 Task: Open Card User Persona Creation in Board Idea Generation to Workspace Content Creation and add a team member Softage.3@softage.net, a label Purple, a checklist Customer Feedback, an attachment from your google drive, a color Purple and finally, add a card description 'Plan and execute company team-building retreat with a focus on work-life integration' and a comment 'This item presents an opportunity to showcase our skills and expertise, so let us make the most of it.'. Add a start date 'Jan 13, 1900' with a due date 'Jan 20, 1900'
Action: Mouse moved to (76, 315)
Screenshot: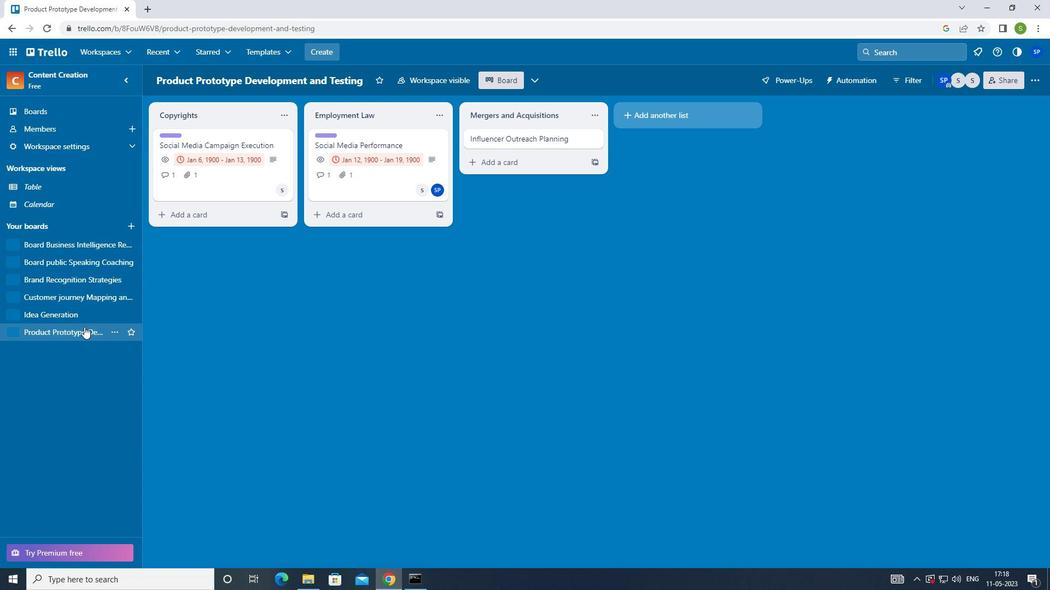 
Action: Mouse pressed left at (76, 315)
Screenshot: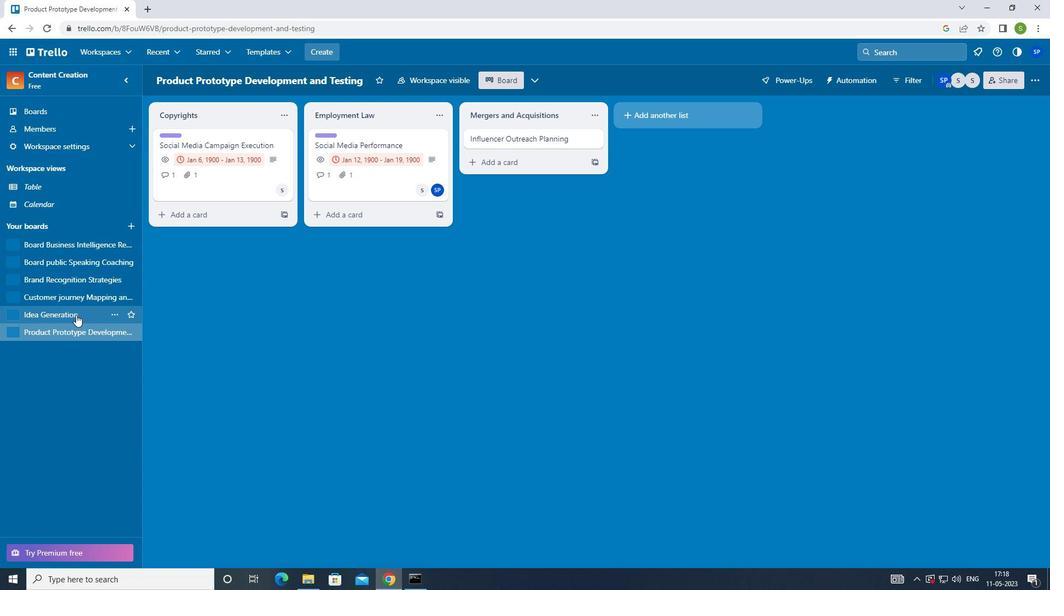 
Action: Mouse moved to (491, 140)
Screenshot: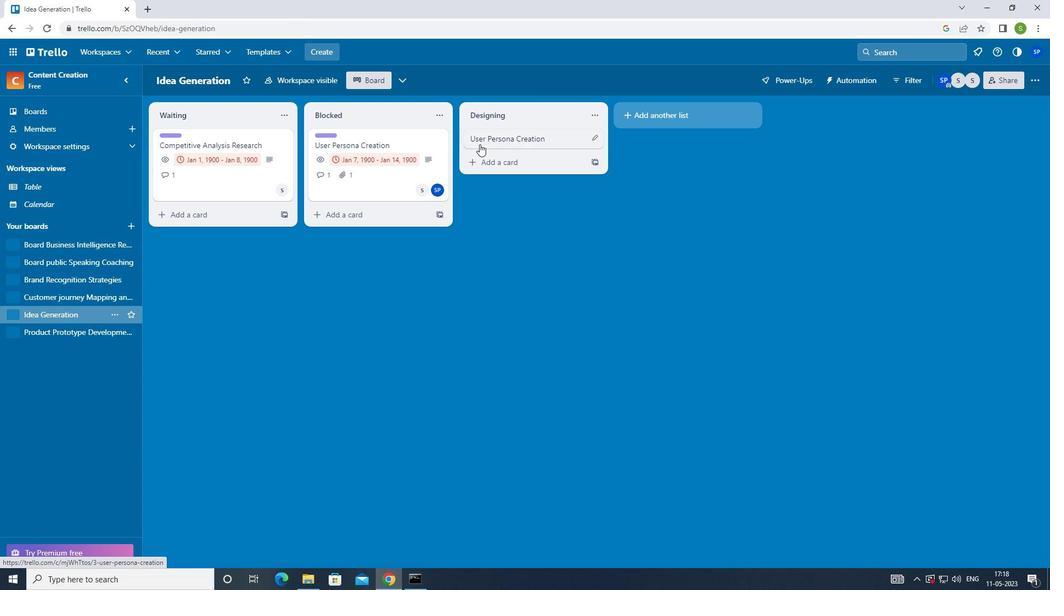 
Action: Mouse pressed left at (491, 140)
Screenshot: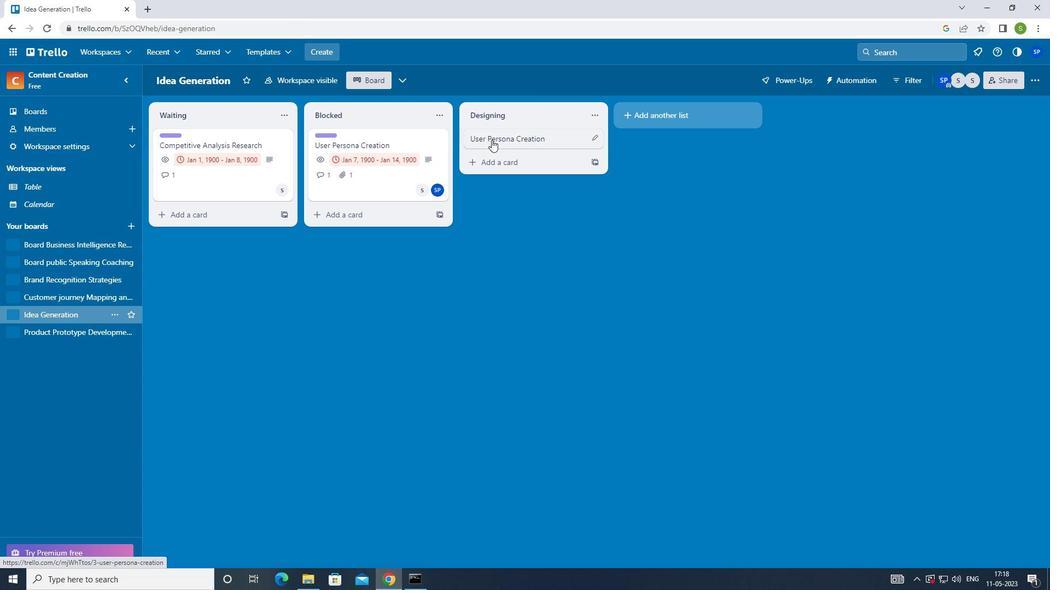 
Action: Mouse moved to (661, 133)
Screenshot: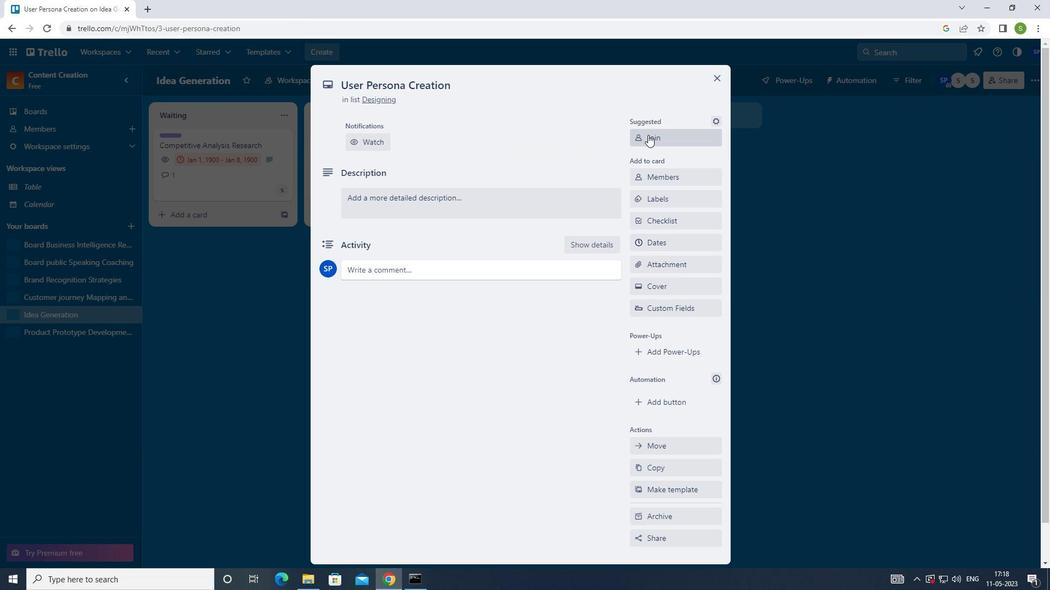 
Action: Mouse pressed left at (661, 133)
Screenshot: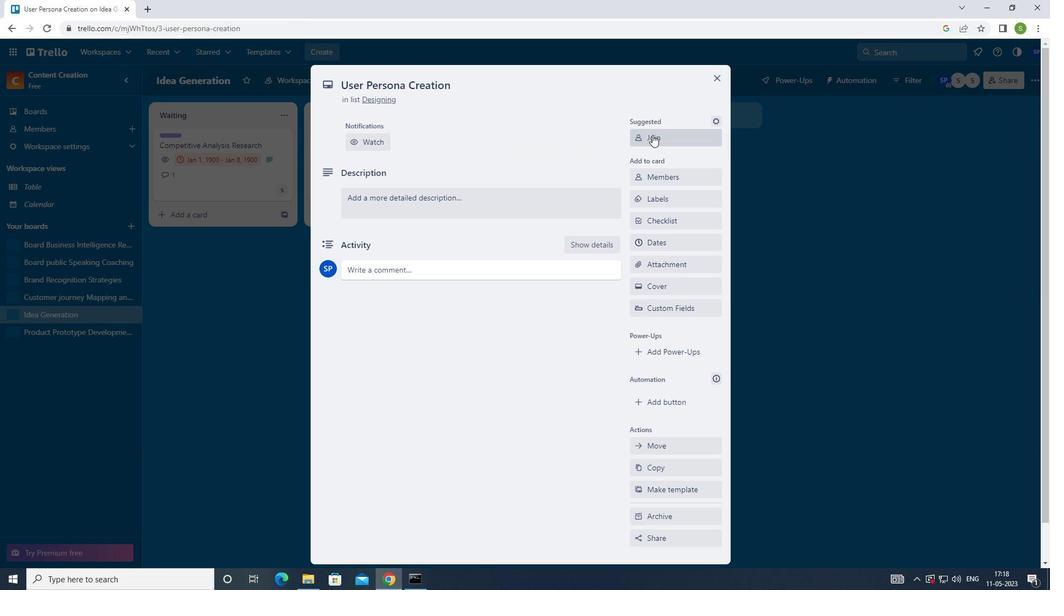 
Action: Mouse moved to (672, 139)
Screenshot: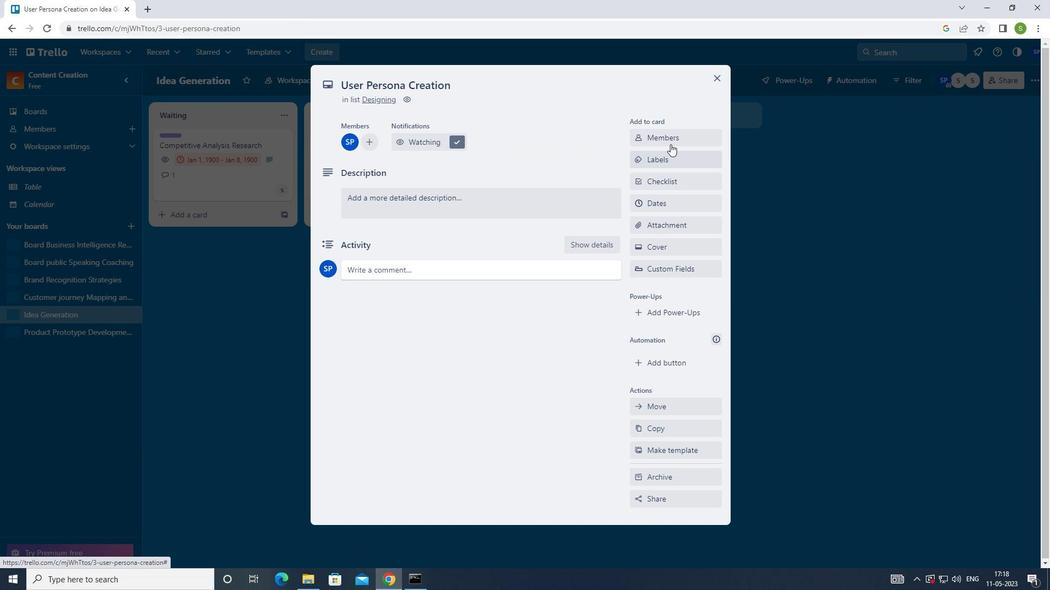 
Action: Mouse pressed left at (672, 139)
Screenshot: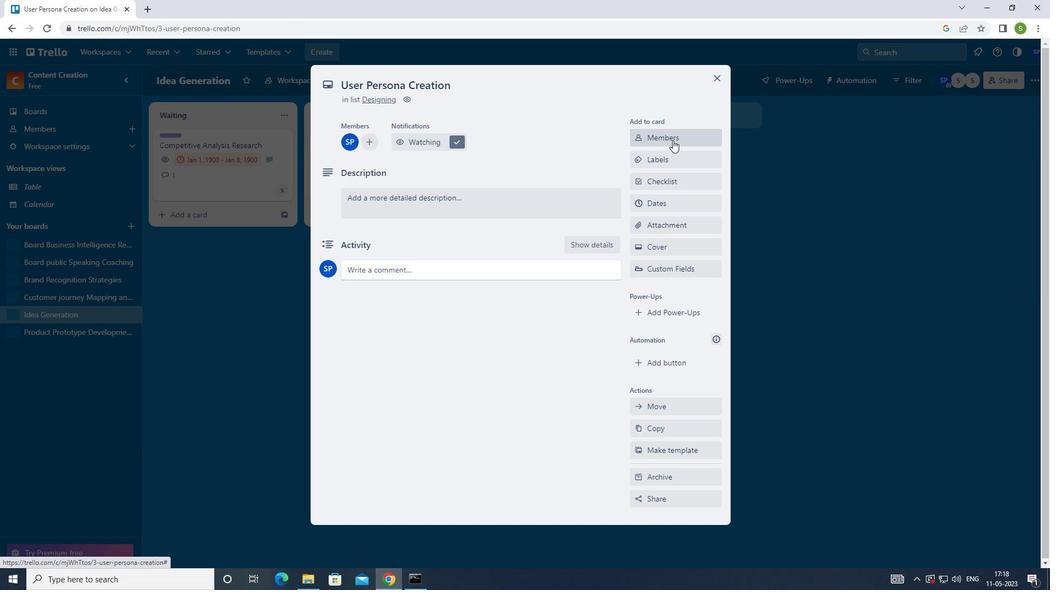 
Action: Mouse moved to (675, 201)
Screenshot: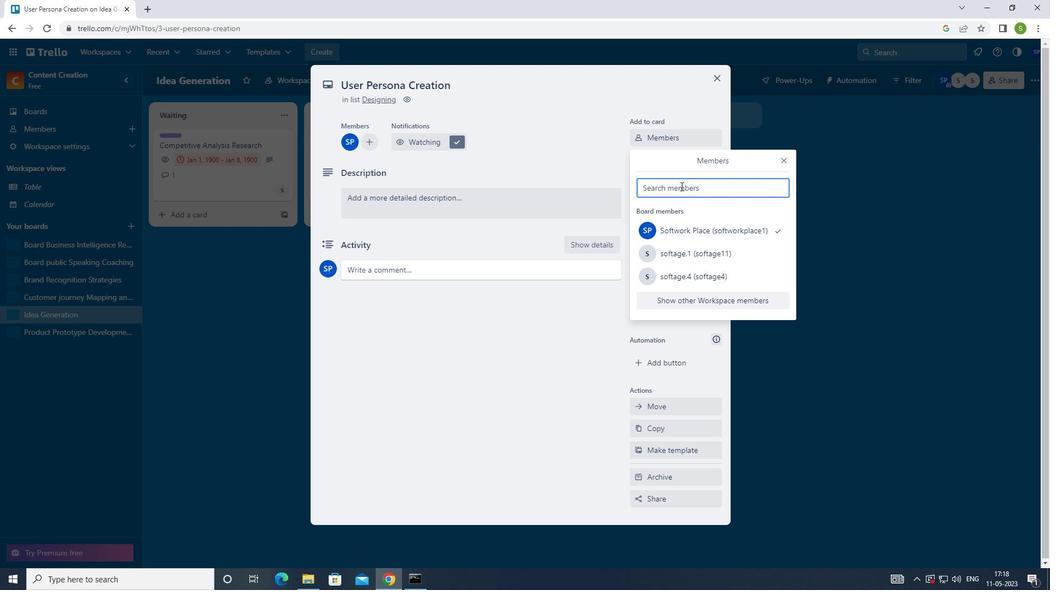 
Action: Key pressed <Key.shift>SOFTAGE.3<Key.shift>@SOFTAGE.NET
Screenshot: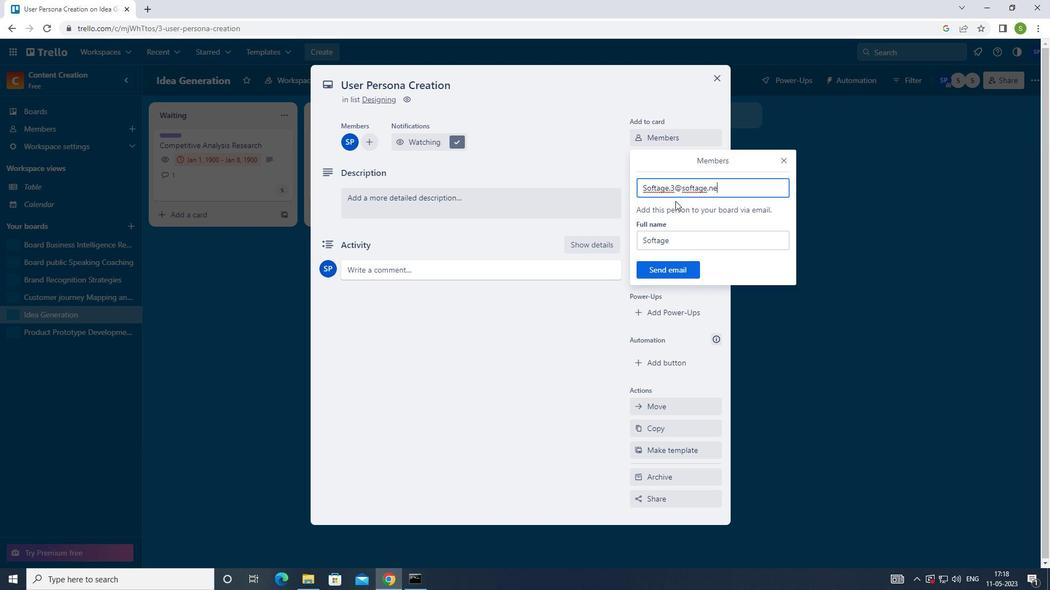 
Action: Mouse moved to (669, 266)
Screenshot: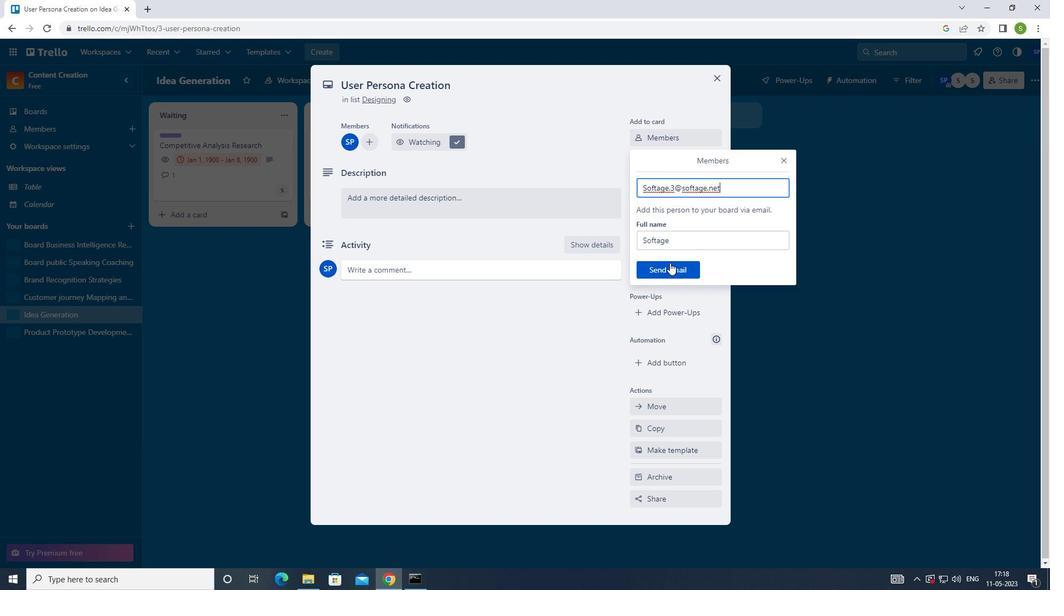 
Action: Mouse pressed left at (669, 266)
Screenshot: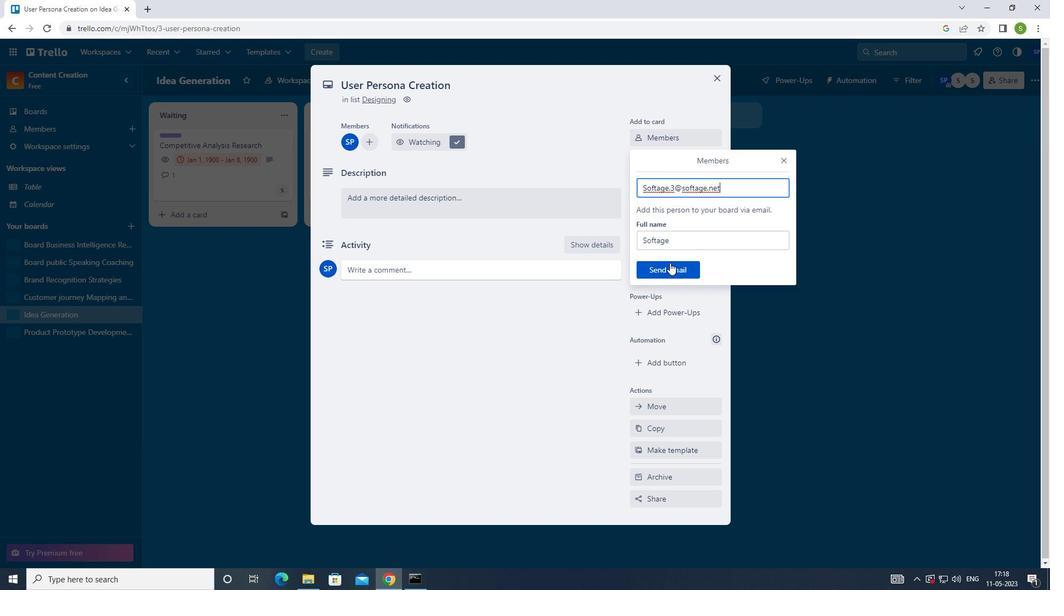 
Action: Mouse moved to (674, 163)
Screenshot: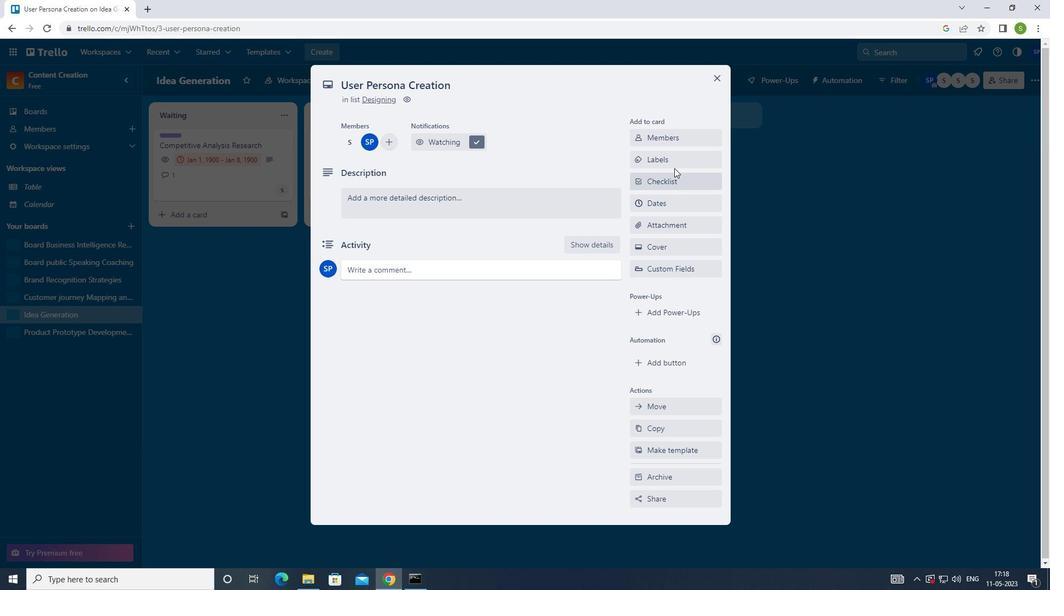 
Action: Mouse pressed left at (674, 163)
Screenshot: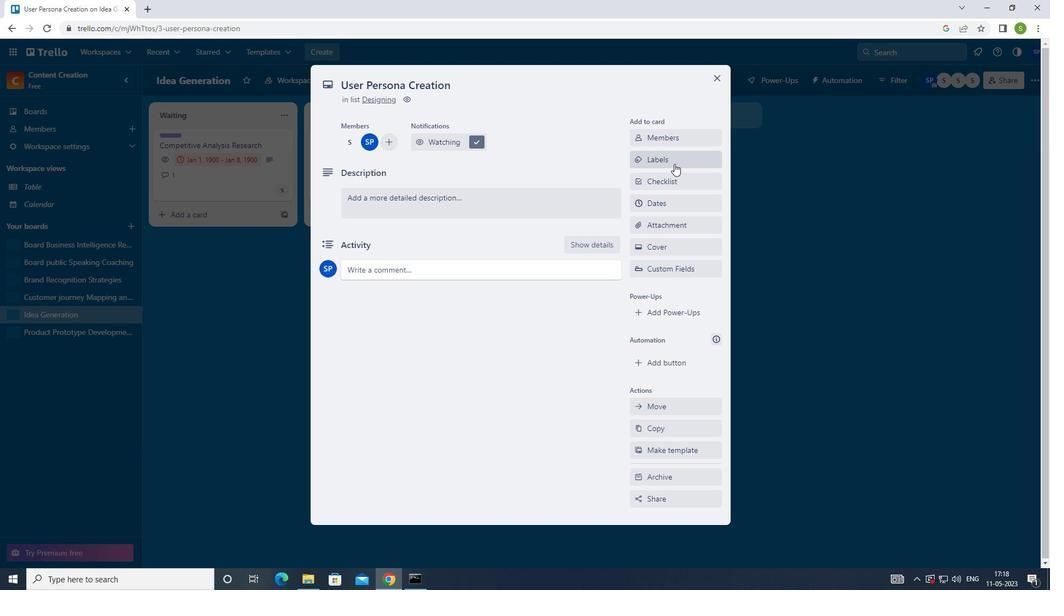 
Action: Mouse moved to (715, 393)
Screenshot: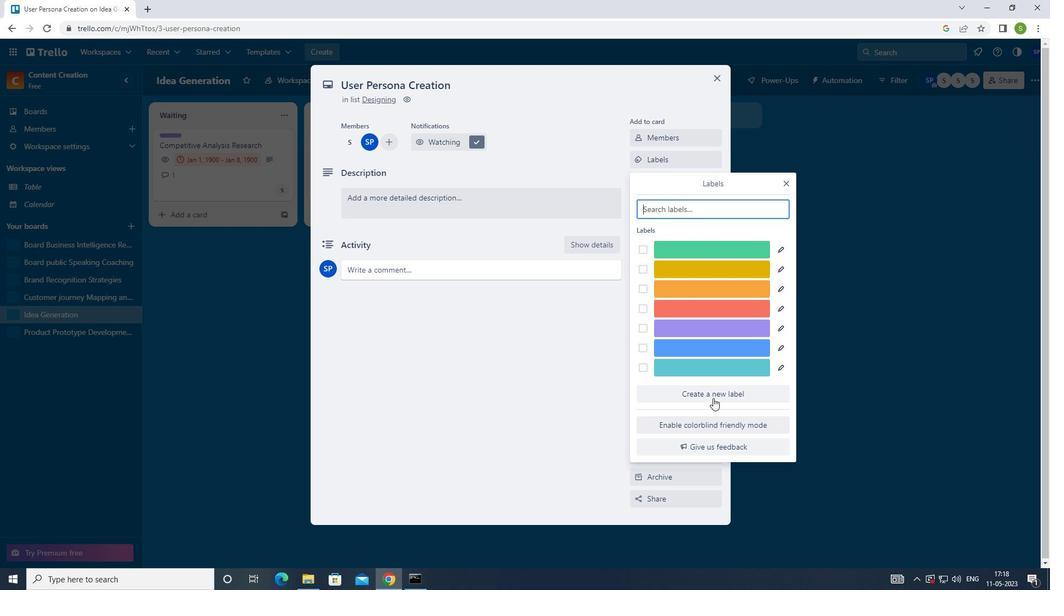 
Action: Mouse pressed left at (715, 393)
Screenshot: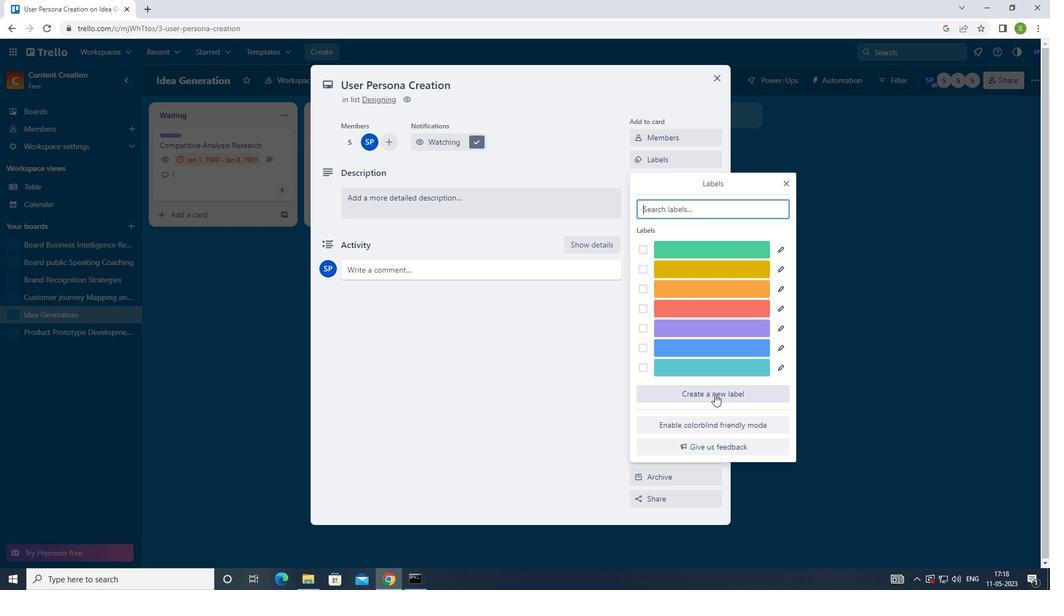 
Action: Mouse moved to (775, 340)
Screenshot: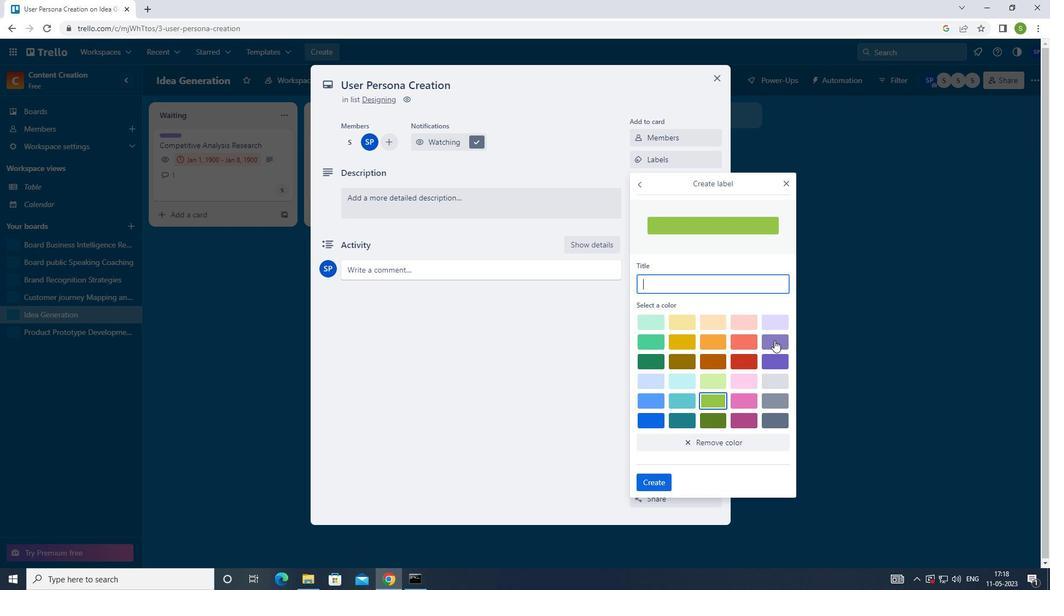 
Action: Mouse pressed left at (775, 340)
Screenshot: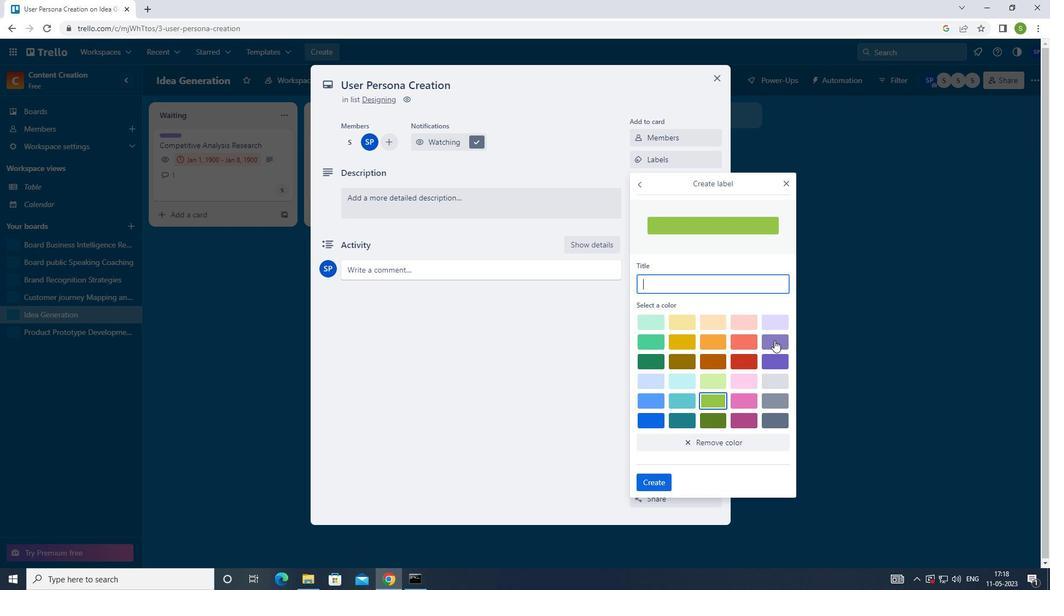 
Action: Mouse moved to (660, 484)
Screenshot: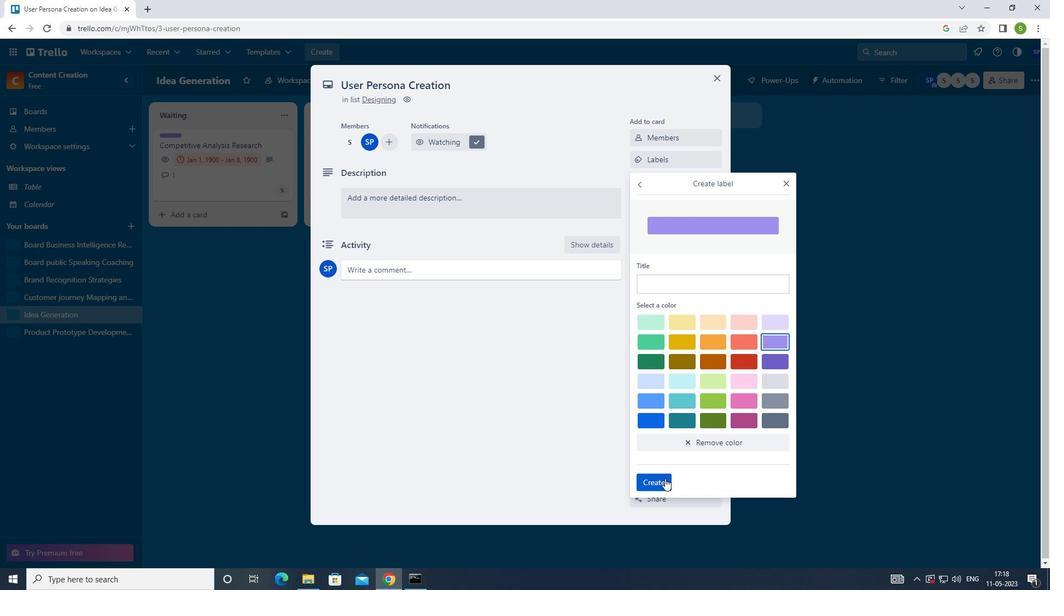 
Action: Mouse pressed left at (660, 484)
Screenshot: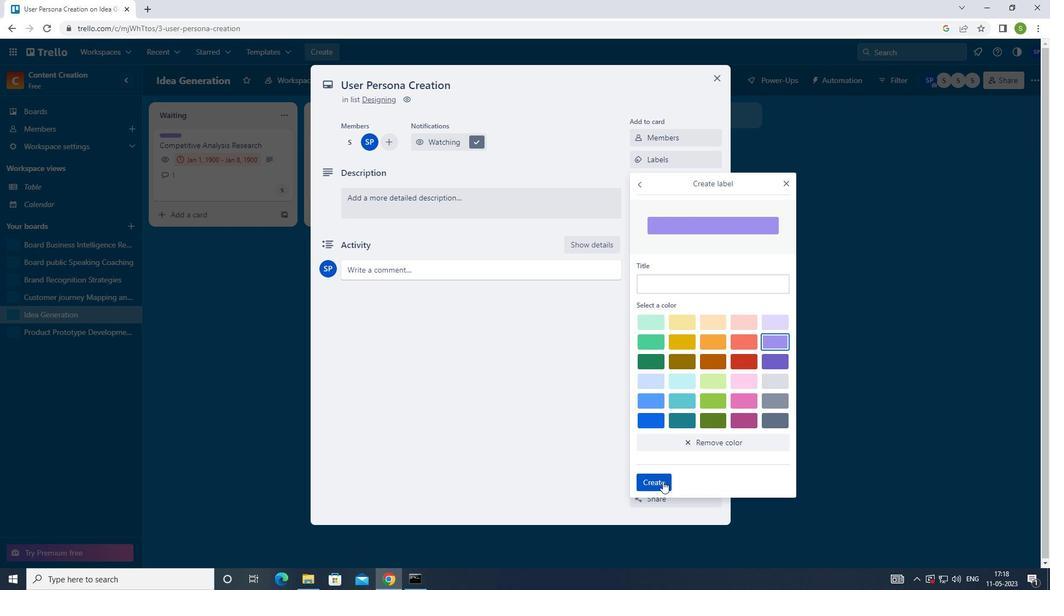 
Action: Mouse moved to (790, 182)
Screenshot: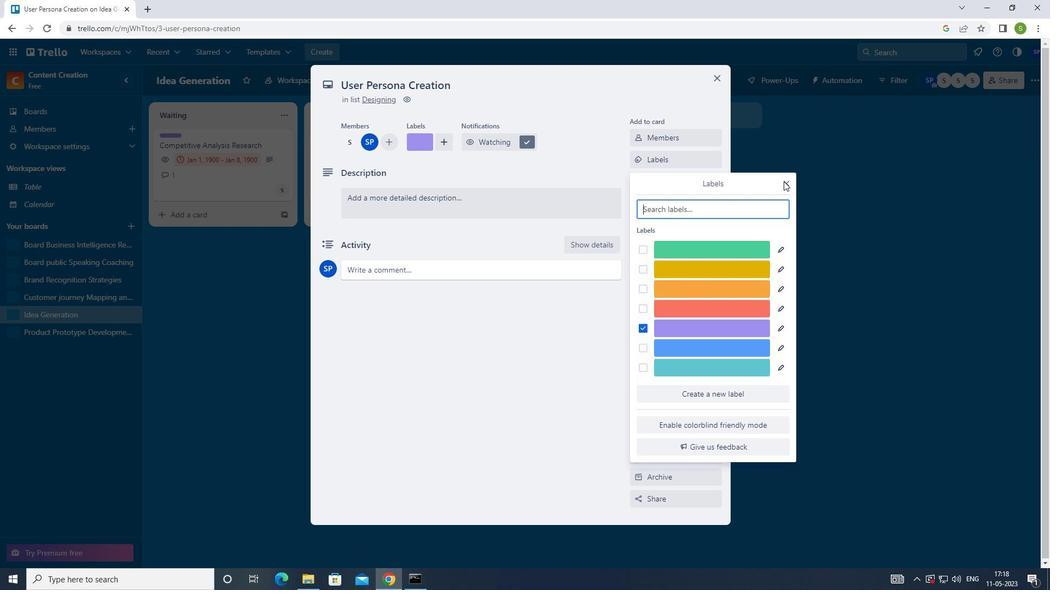 
Action: Mouse pressed left at (790, 182)
Screenshot: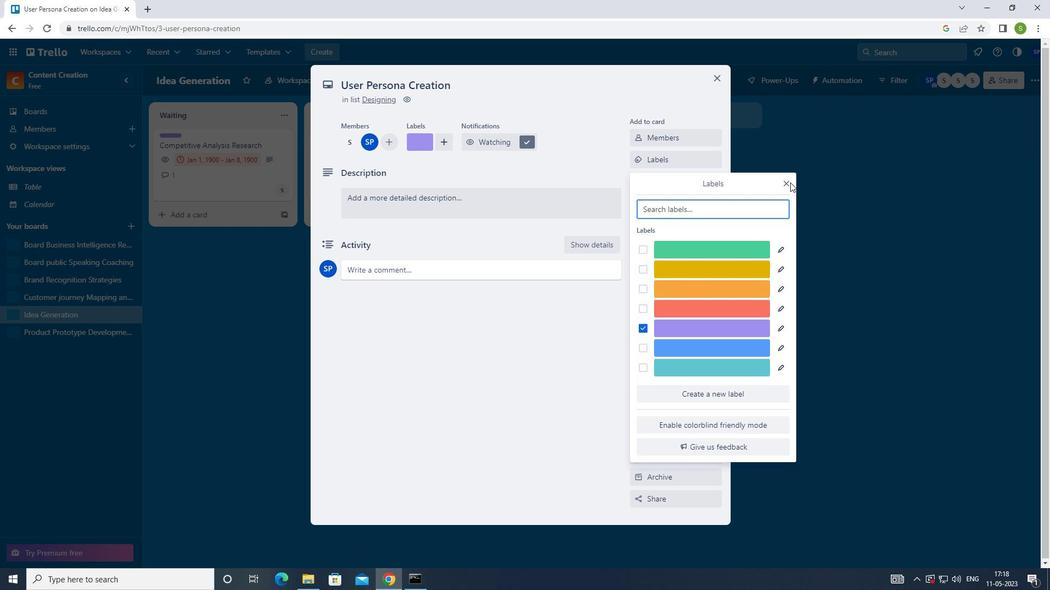
Action: Mouse moved to (789, 184)
Screenshot: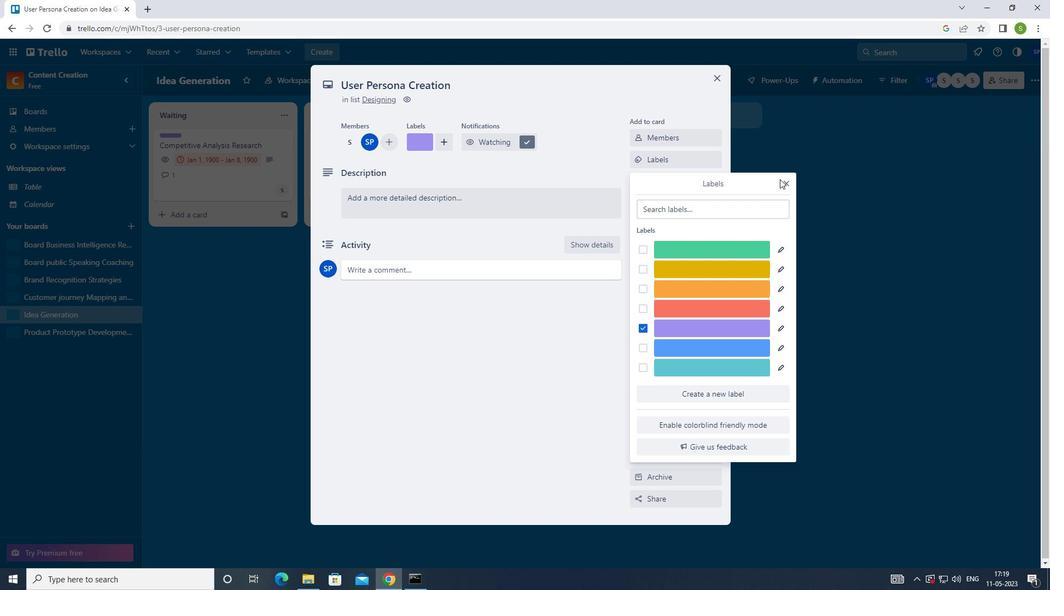 
Action: Mouse pressed left at (789, 184)
Screenshot: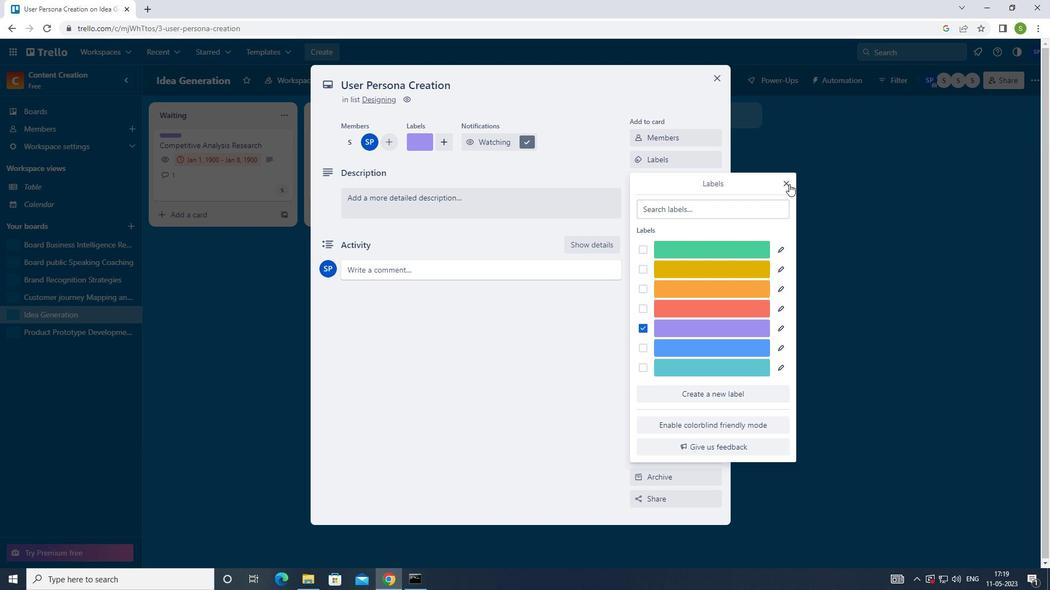 
Action: Mouse moved to (665, 185)
Screenshot: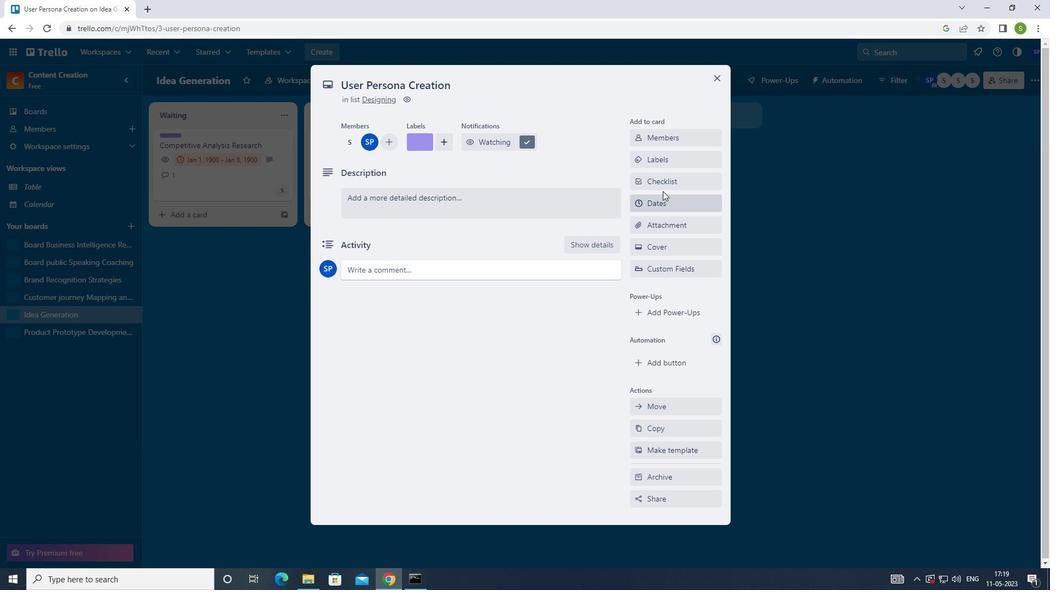 
Action: Mouse pressed left at (665, 185)
Screenshot: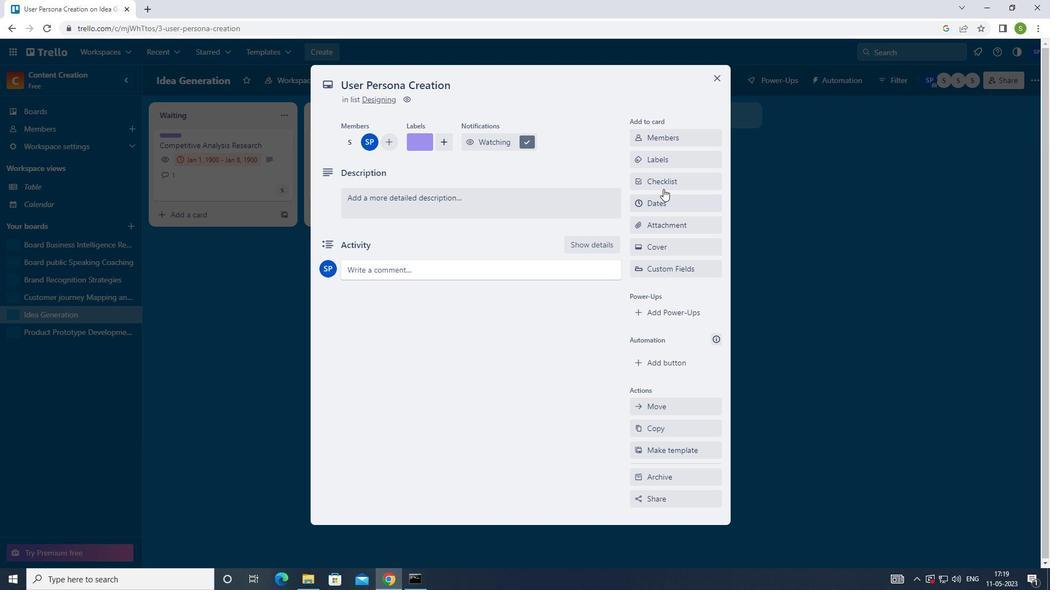 
Action: Mouse moved to (691, 230)
Screenshot: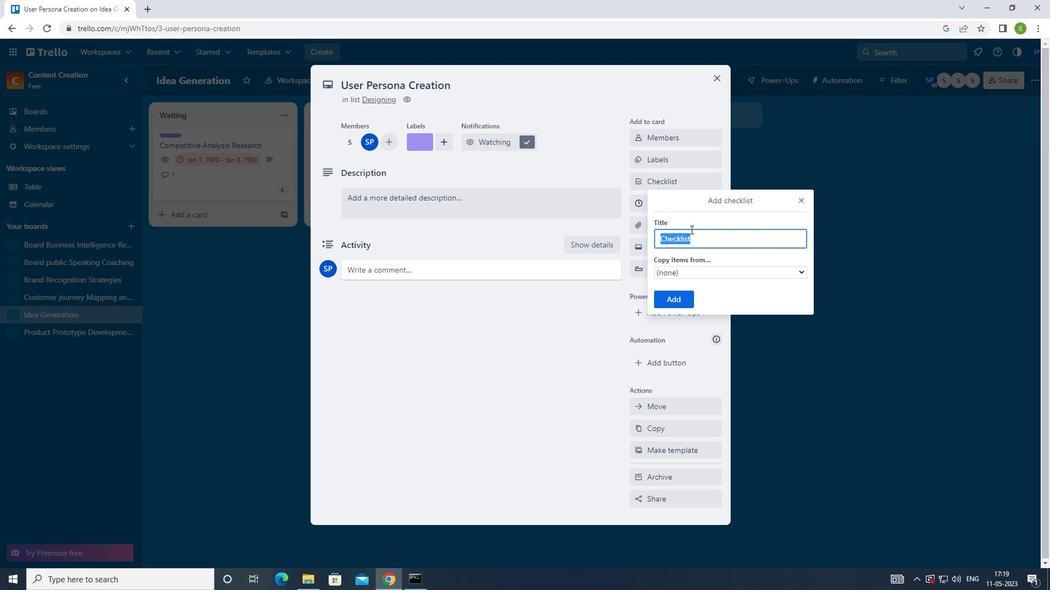 
Action: Key pressed <Key.shift><Key.shift><Key.shift><Key.shift>CUSTOMER<Key.space><Key.shift>FEEDBACK
Screenshot: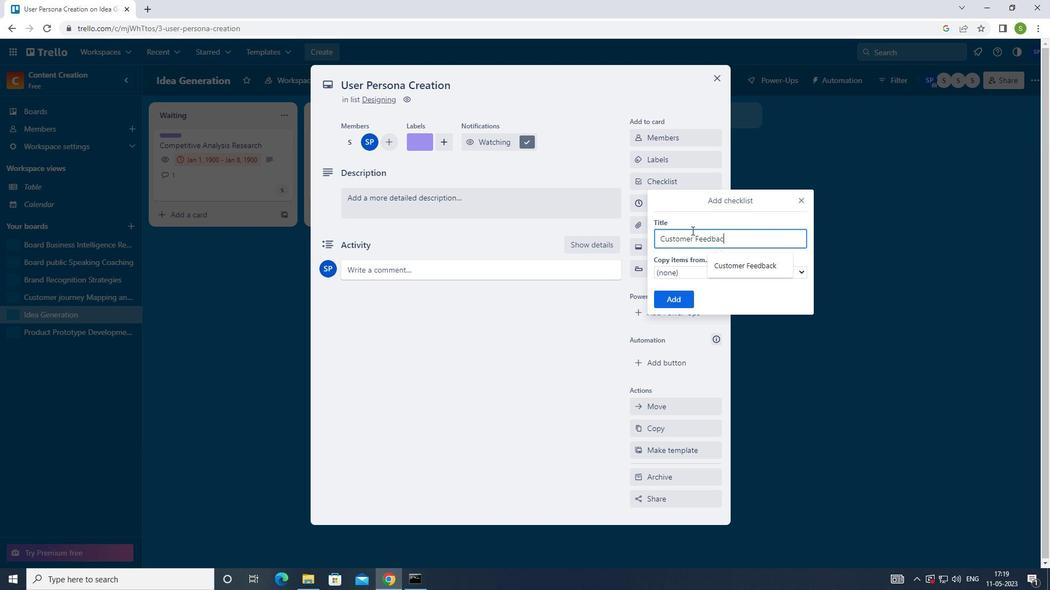 
Action: Mouse moved to (679, 298)
Screenshot: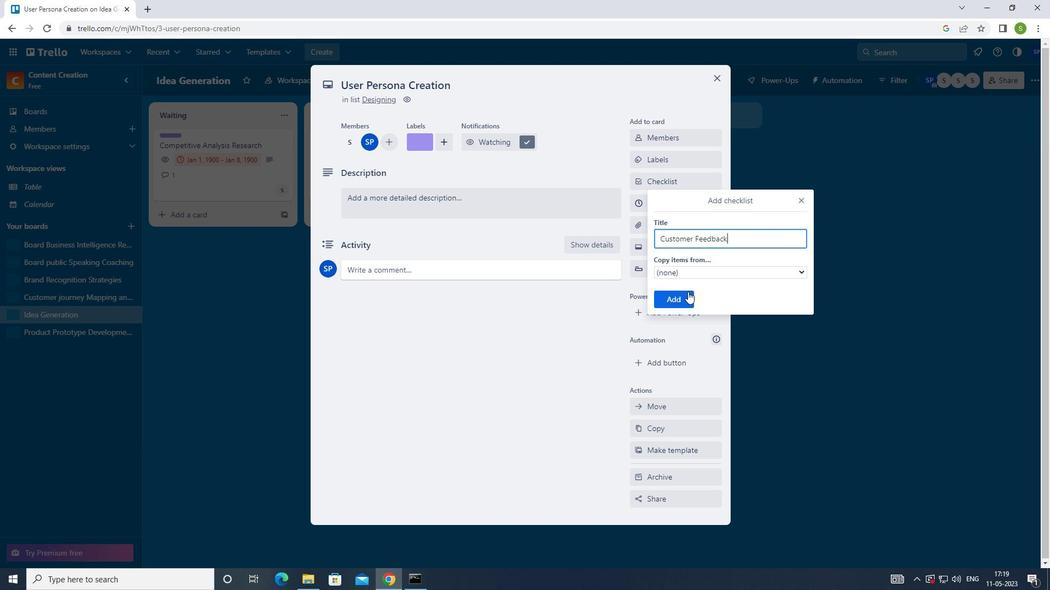 
Action: Mouse pressed left at (679, 298)
Screenshot: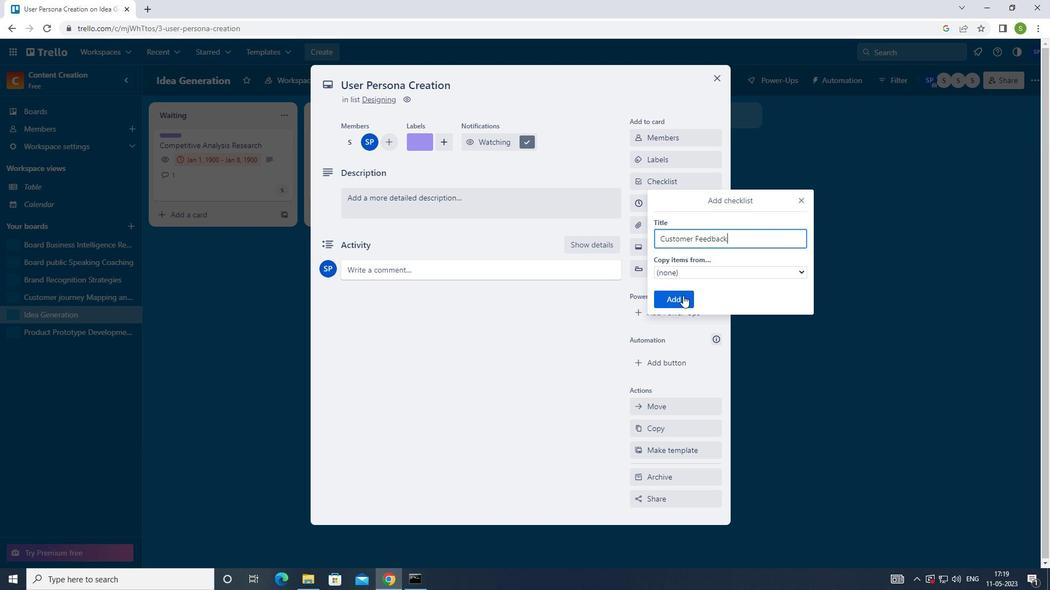 
Action: Mouse moved to (679, 228)
Screenshot: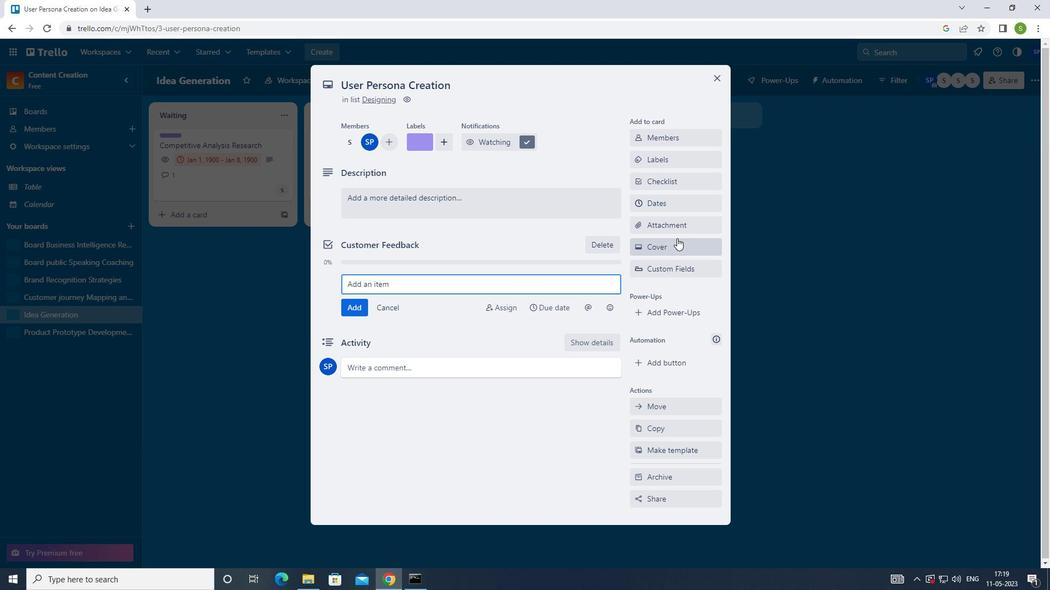 
Action: Mouse pressed left at (679, 228)
Screenshot: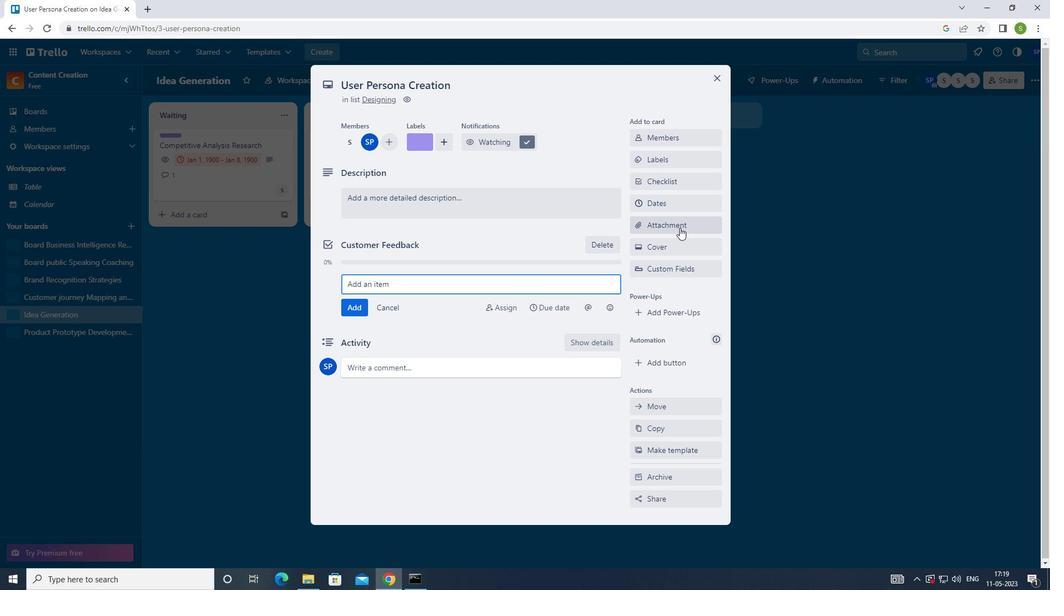 
Action: Mouse moved to (665, 310)
Screenshot: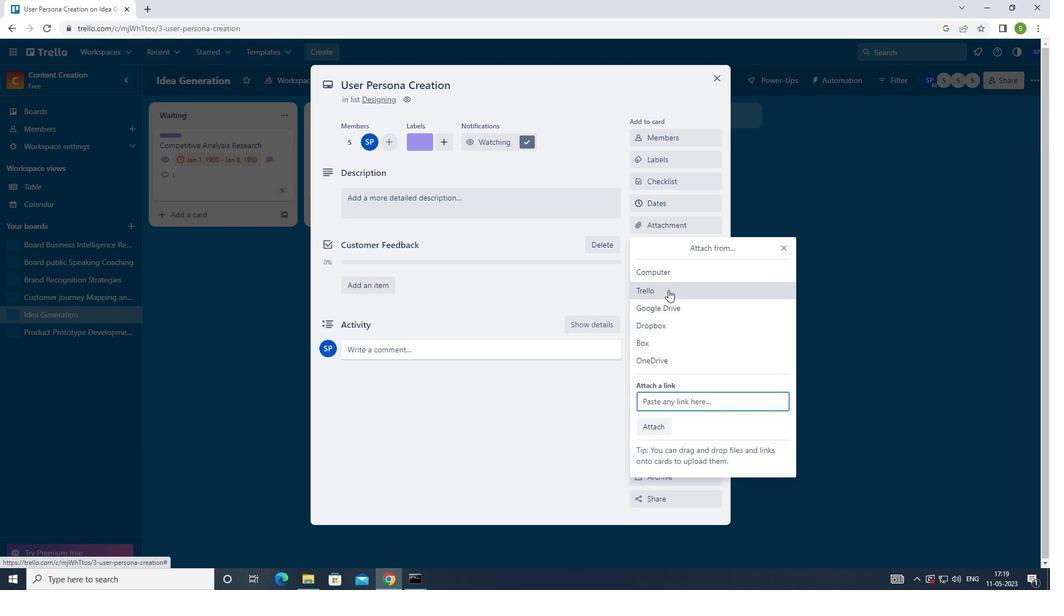 
Action: Mouse pressed left at (665, 310)
Screenshot: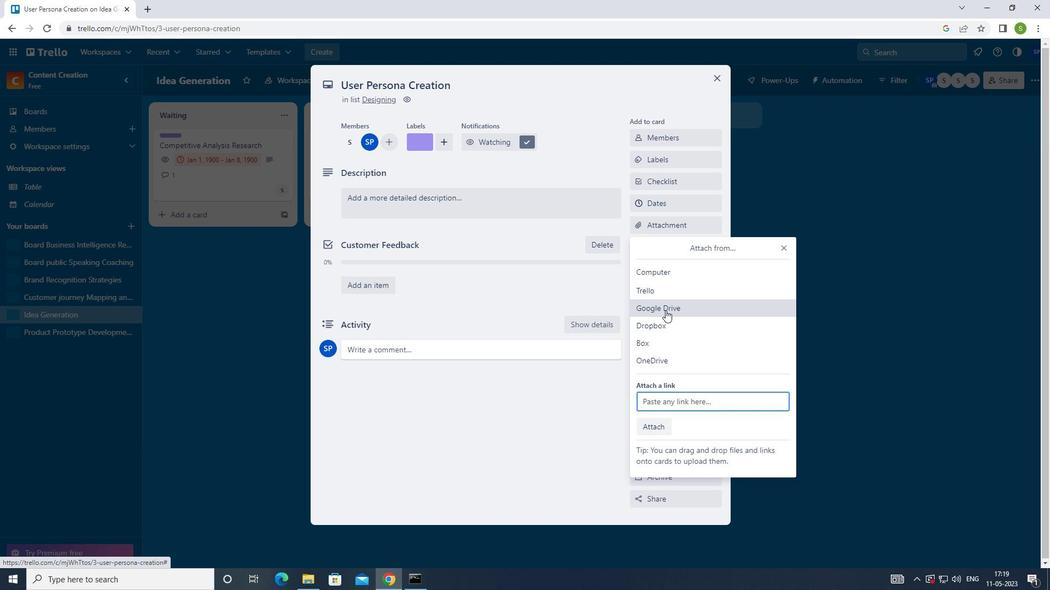 
Action: Mouse moved to (323, 285)
Screenshot: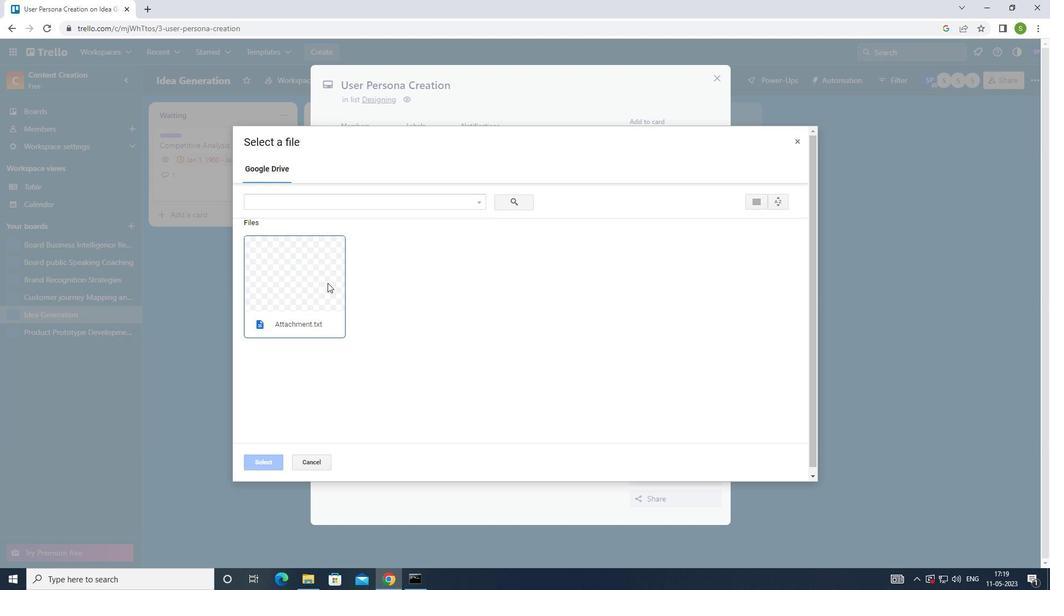 
Action: Mouse pressed left at (323, 285)
Screenshot: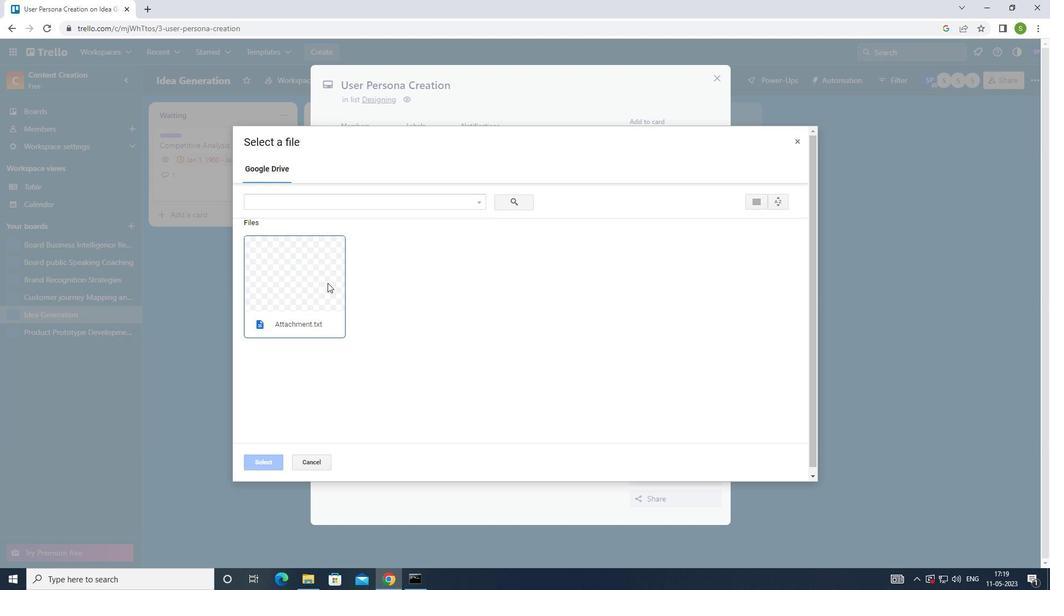 
Action: Mouse moved to (269, 466)
Screenshot: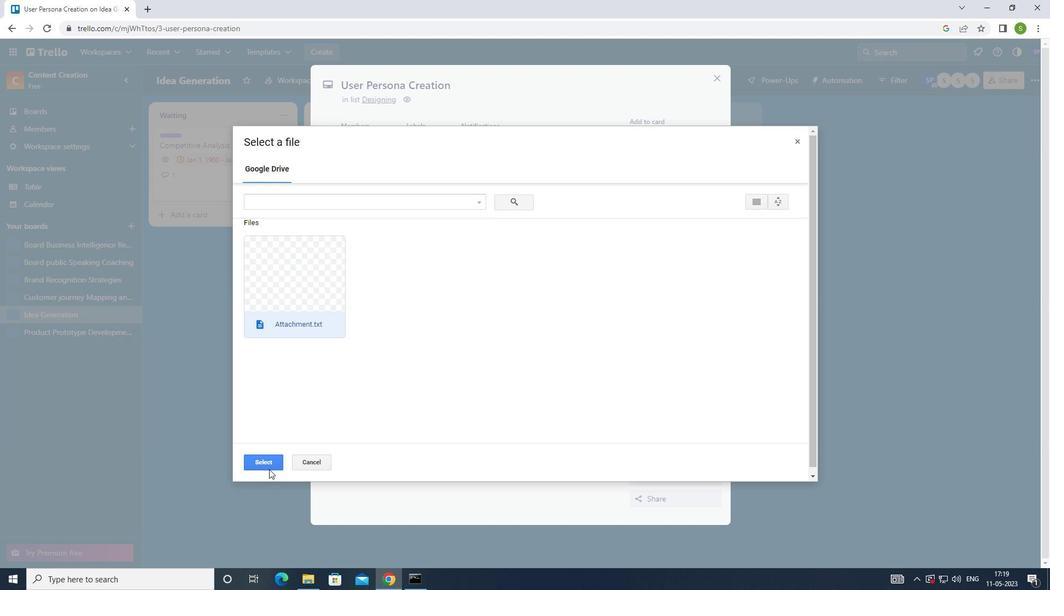 
Action: Mouse pressed left at (269, 466)
Screenshot: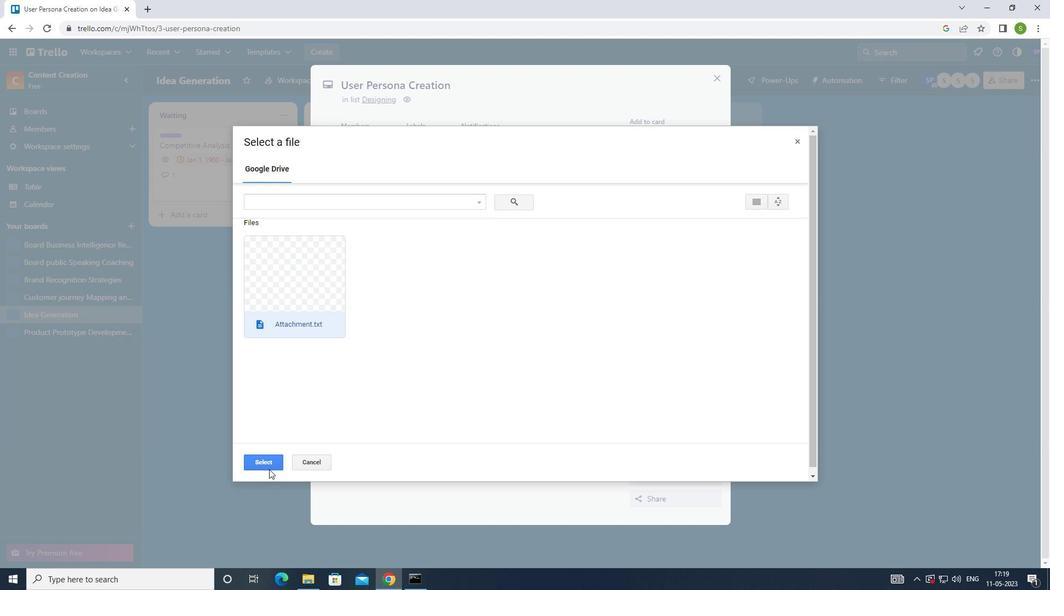 
Action: Mouse moved to (682, 248)
Screenshot: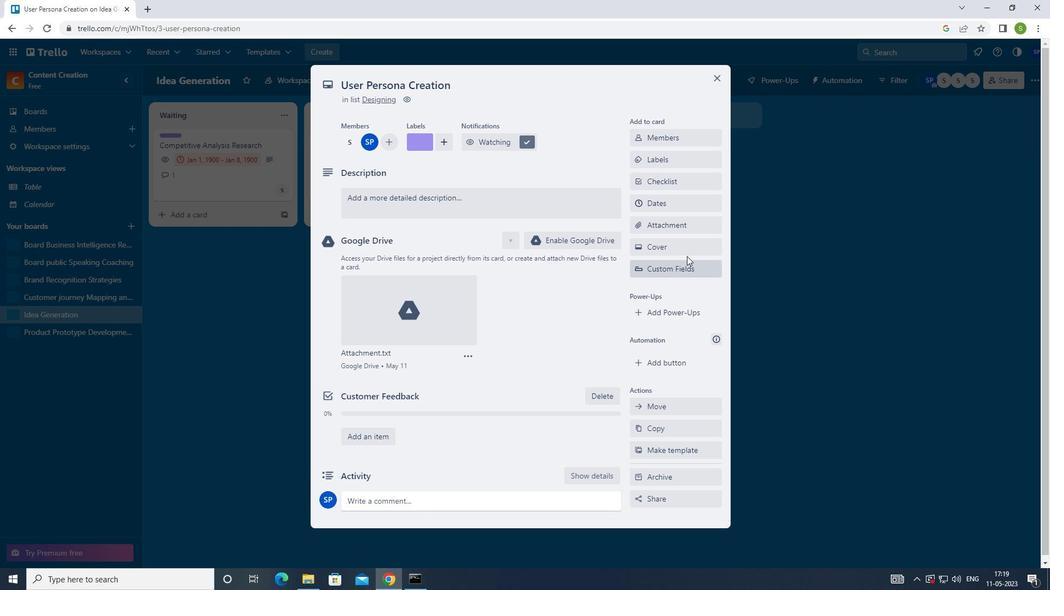 
Action: Mouse pressed left at (682, 248)
Screenshot: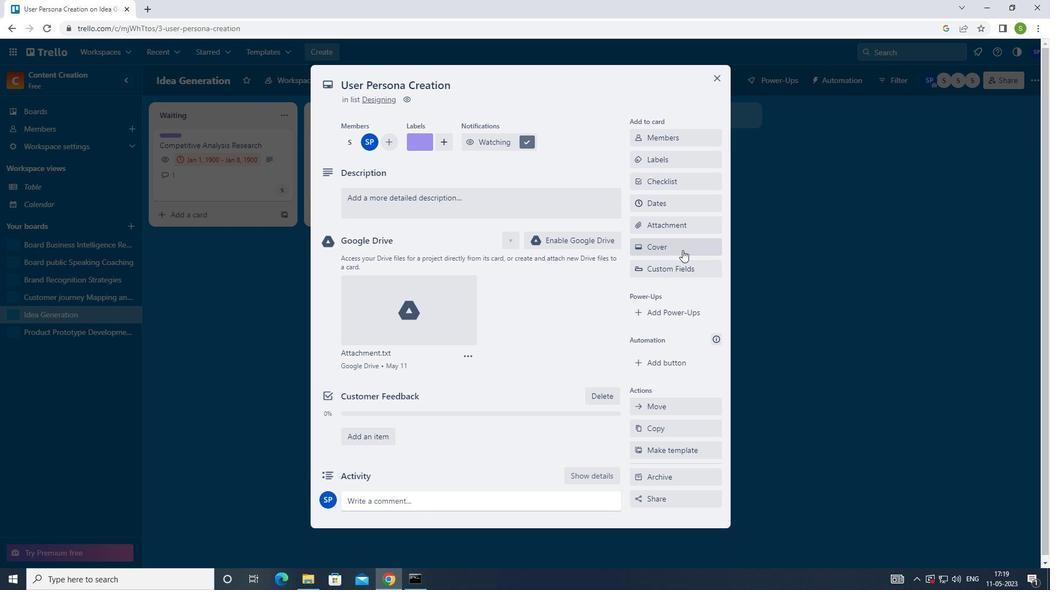 
Action: Mouse moved to (779, 347)
Screenshot: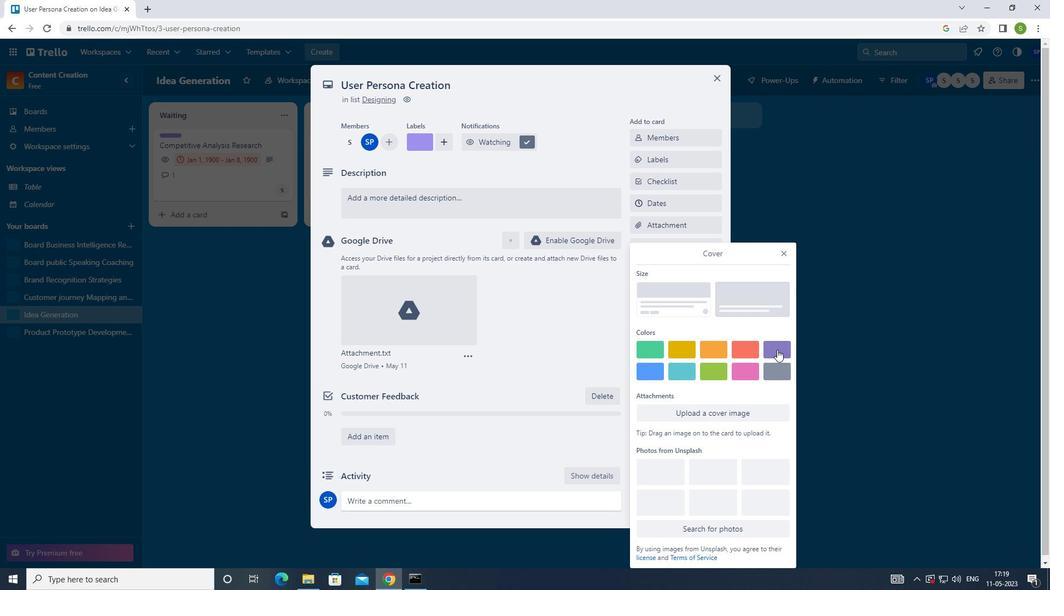 
Action: Mouse pressed left at (779, 347)
Screenshot: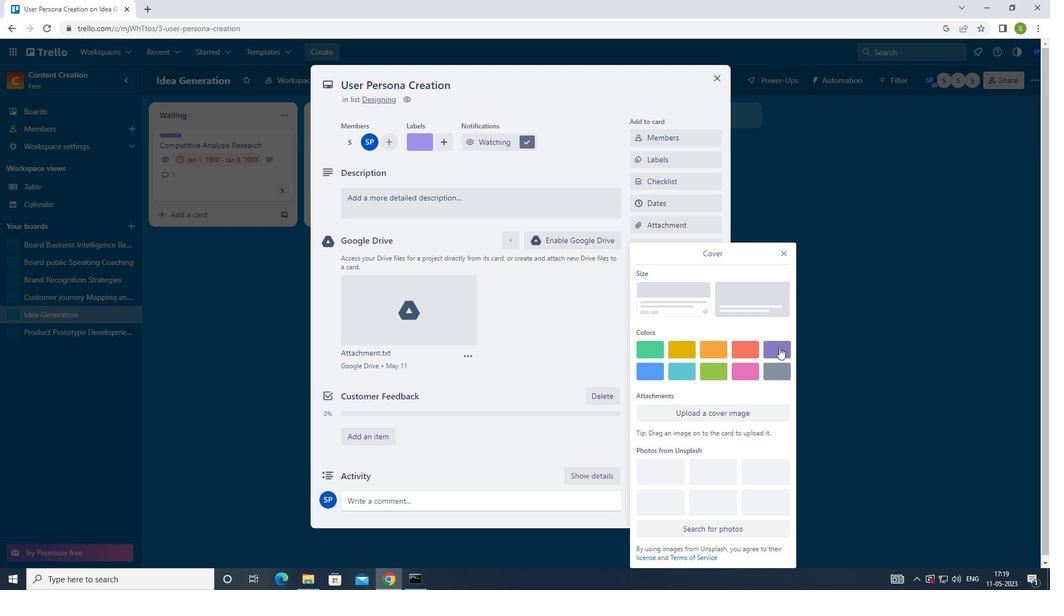 
Action: Mouse moved to (784, 232)
Screenshot: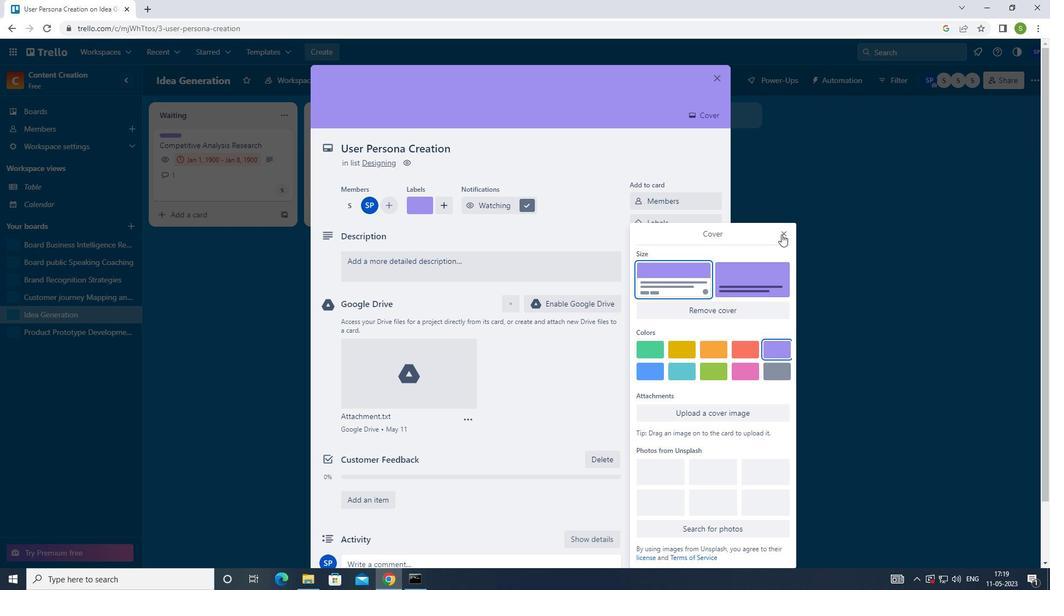 
Action: Mouse pressed left at (784, 232)
Screenshot: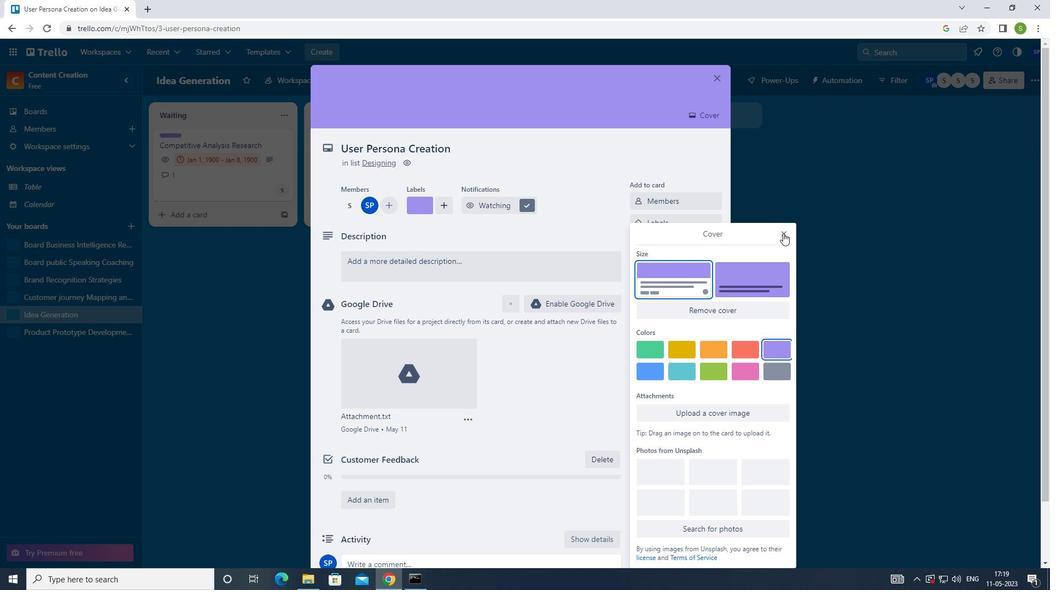 
Action: Mouse moved to (432, 264)
Screenshot: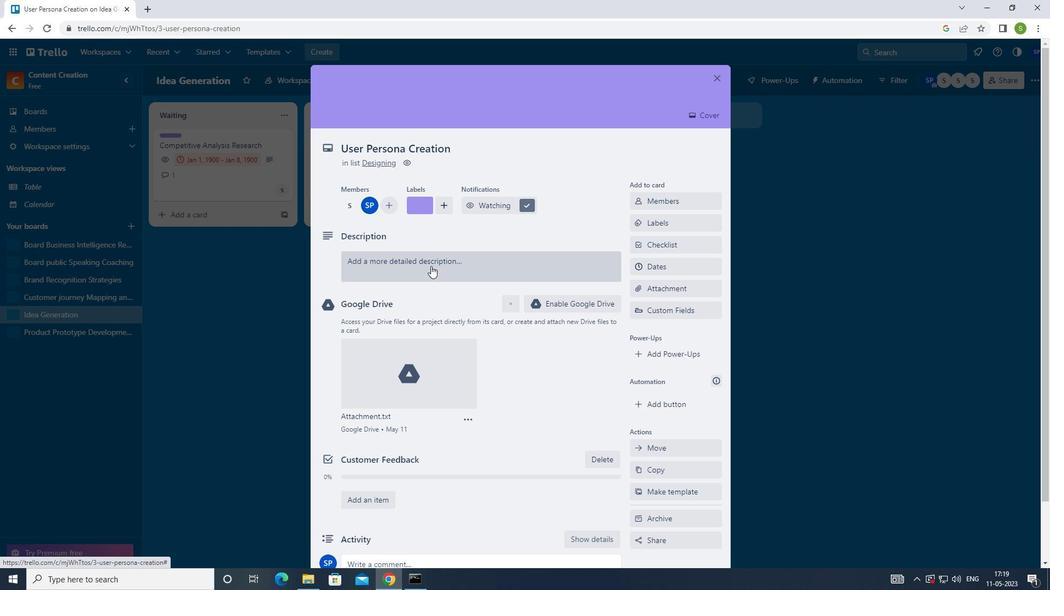 
Action: Mouse pressed left at (432, 264)
Screenshot: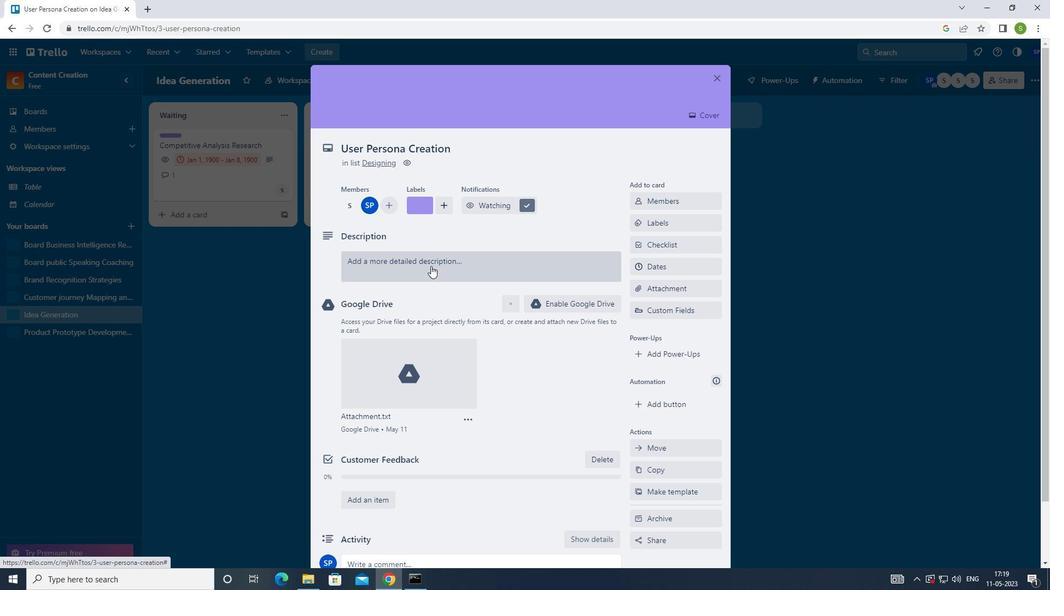 
Action: Mouse moved to (453, 314)
Screenshot: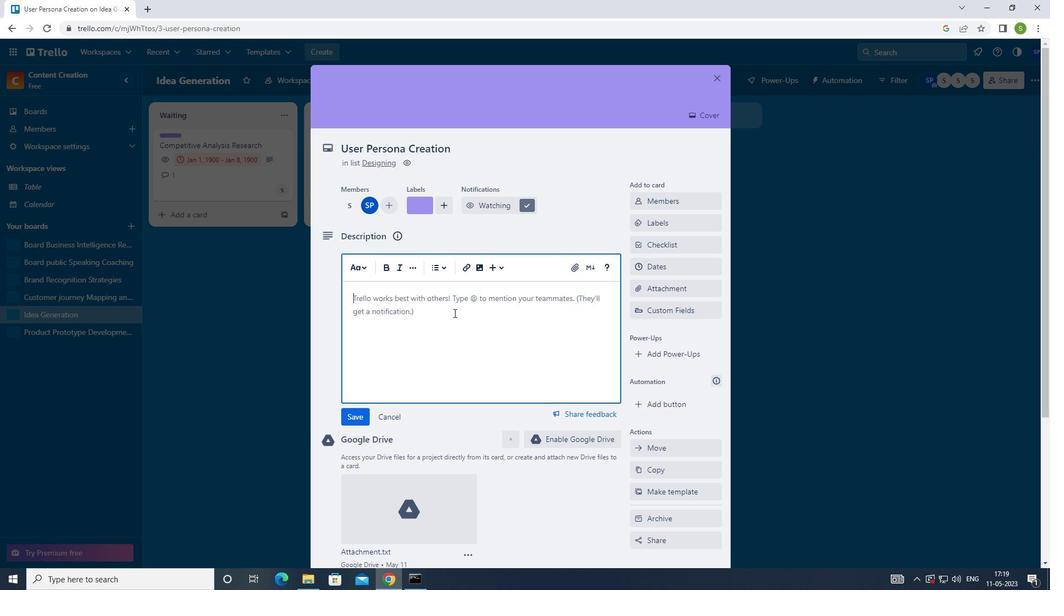 
Action: Key pressed <Key.shift>P<Key.shift>LANAND<Key.space><Key.backspace><Key.backspace><Key.backspace><Key.backspace><Key.space>AND<Key.space>EXECUTE<Key.space>COMPANY<Key.space>TEAM<Key.space>N<Key.backspace>BUILDING<Key.space>RETREAT<Key.space>WITH<Key.space>A<Key.space>FOCUS<Key.space>ON<Key.space>WORK<Key.space><Key.backspace>-LIFE<Key.space>IT<Key.backspace>NTEGRATION.
Screenshot: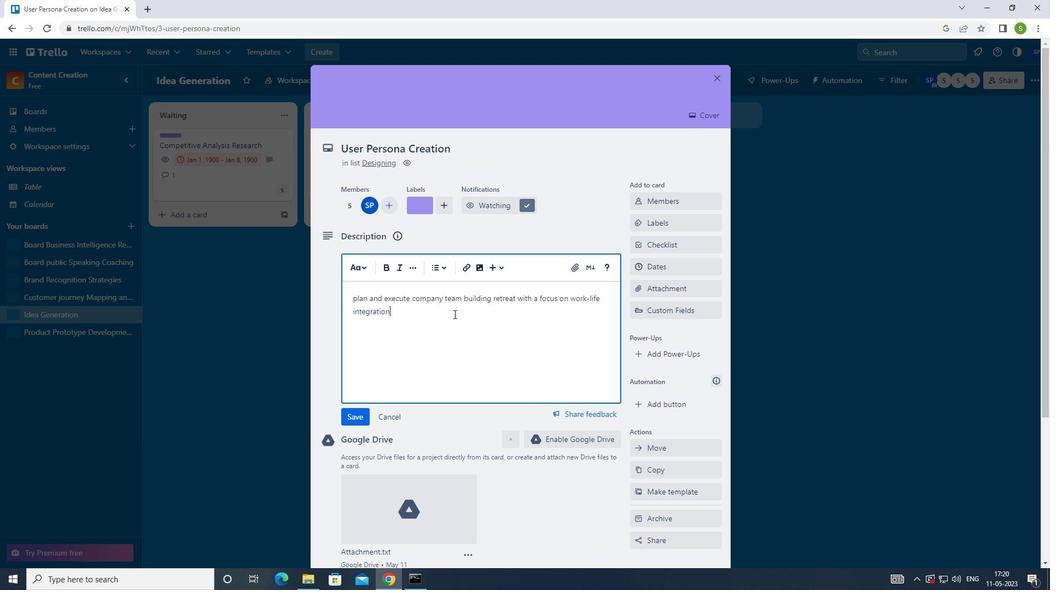 
Action: Mouse moved to (349, 416)
Screenshot: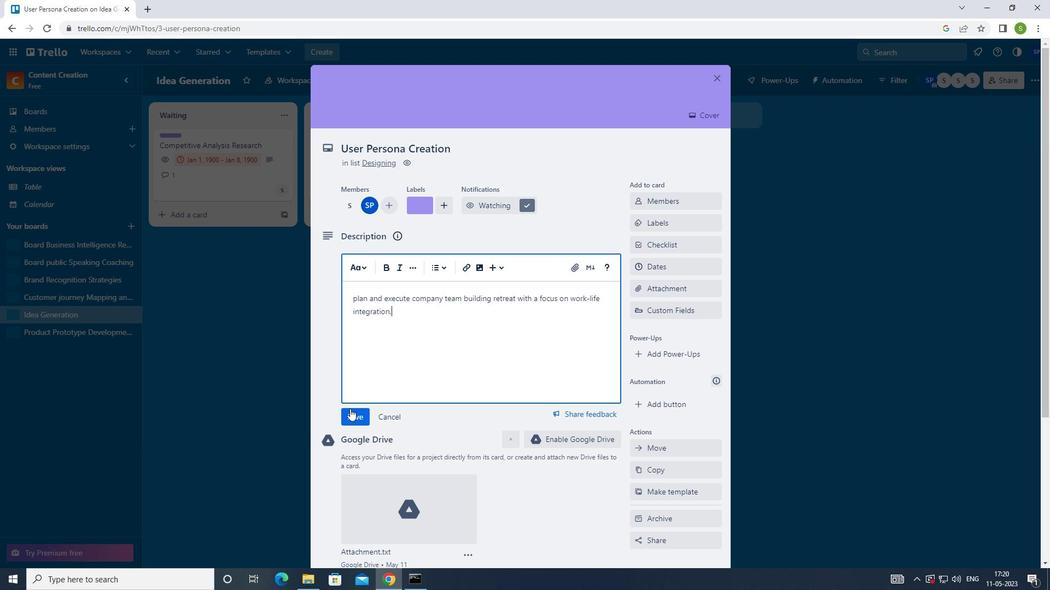 
Action: Mouse pressed left at (349, 416)
Screenshot: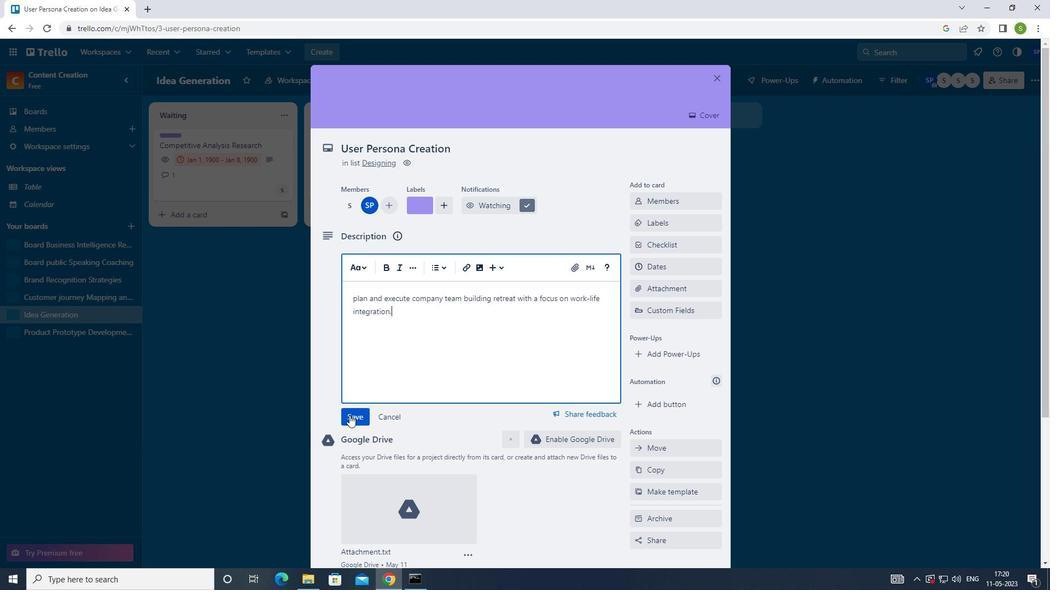 
Action: Mouse moved to (398, 394)
Screenshot: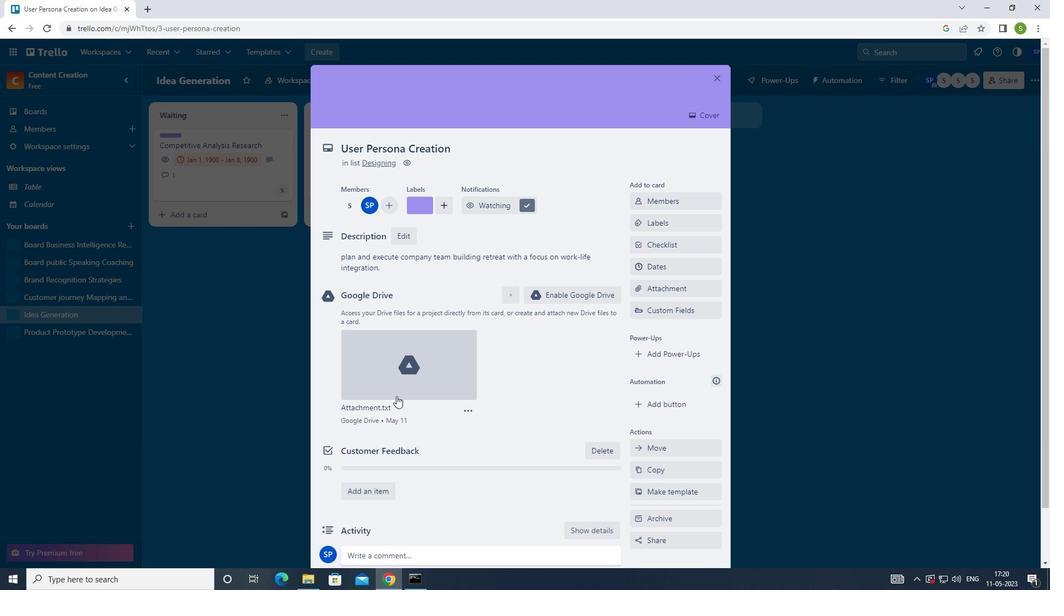 
Action: Mouse scrolled (398, 393) with delta (0, 0)
Screenshot: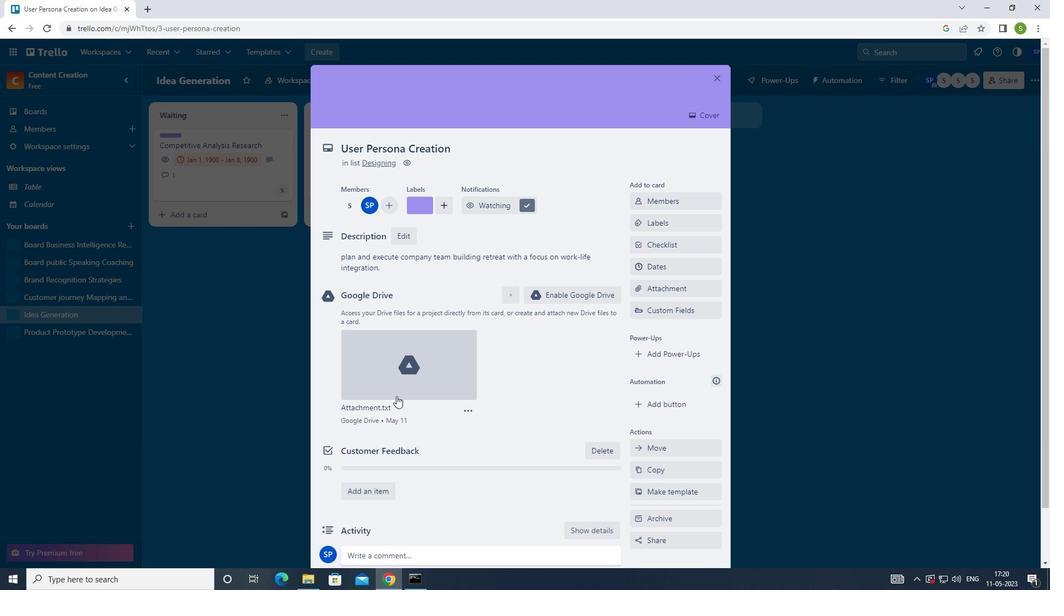 
Action: Mouse moved to (399, 393)
Screenshot: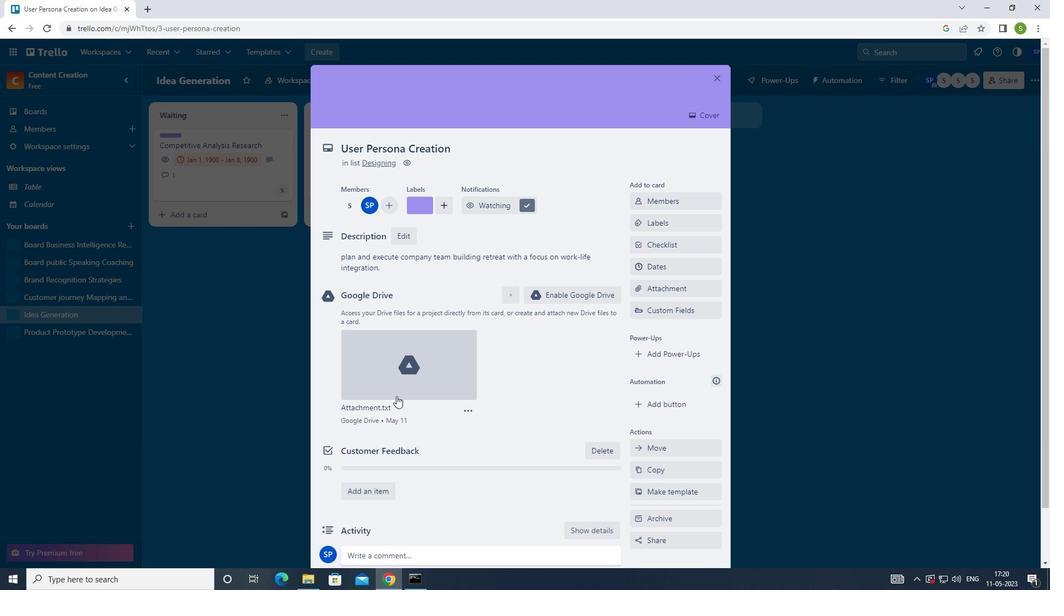 
Action: Mouse scrolled (399, 393) with delta (0, 0)
Screenshot: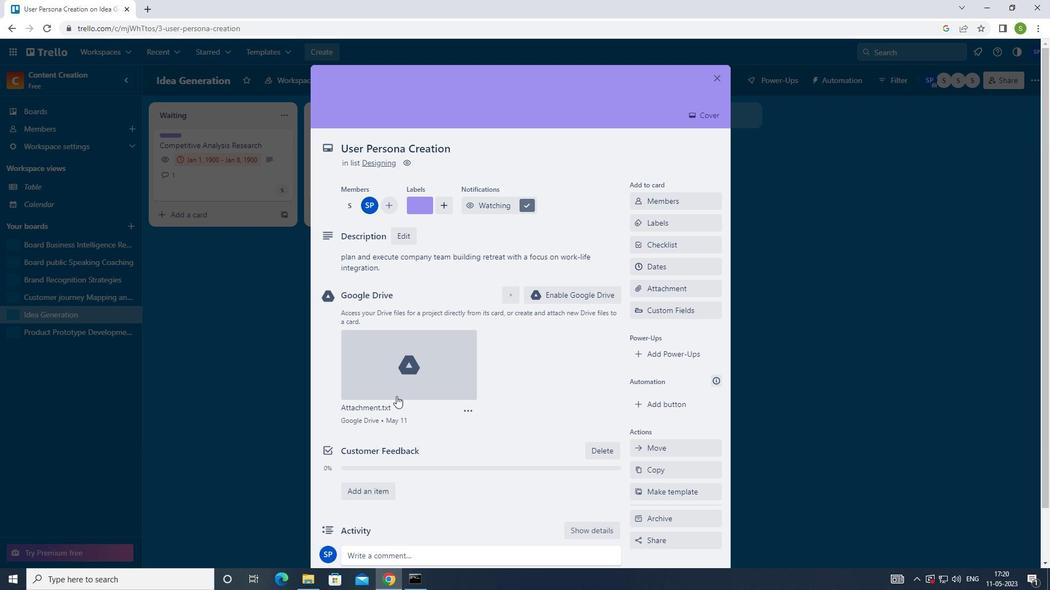 
Action: Mouse scrolled (399, 393) with delta (0, 0)
Screenshot: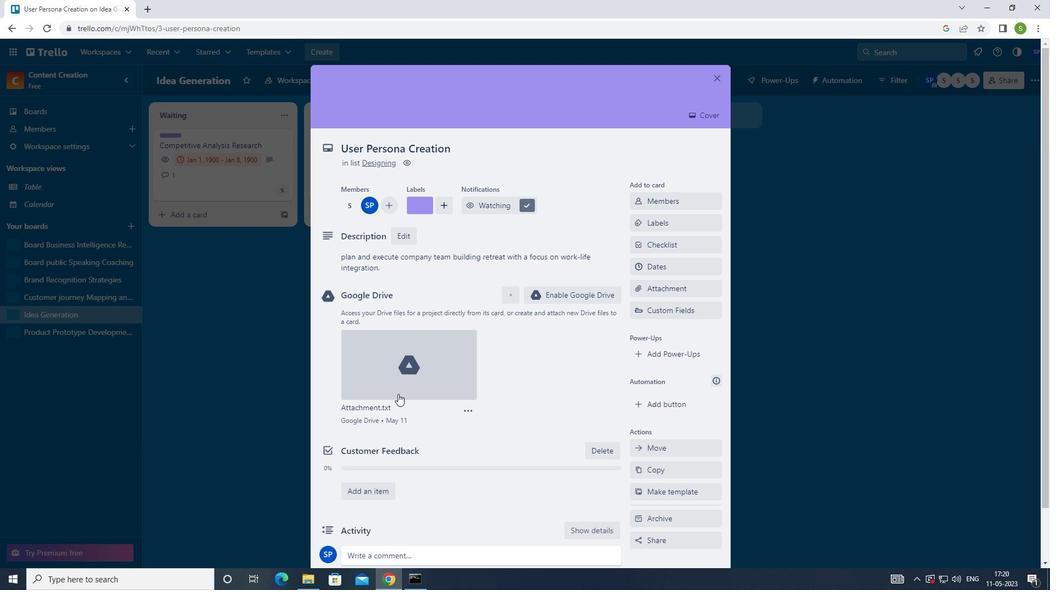 
Action: Mouse moved to (383, 497)
Screenshot: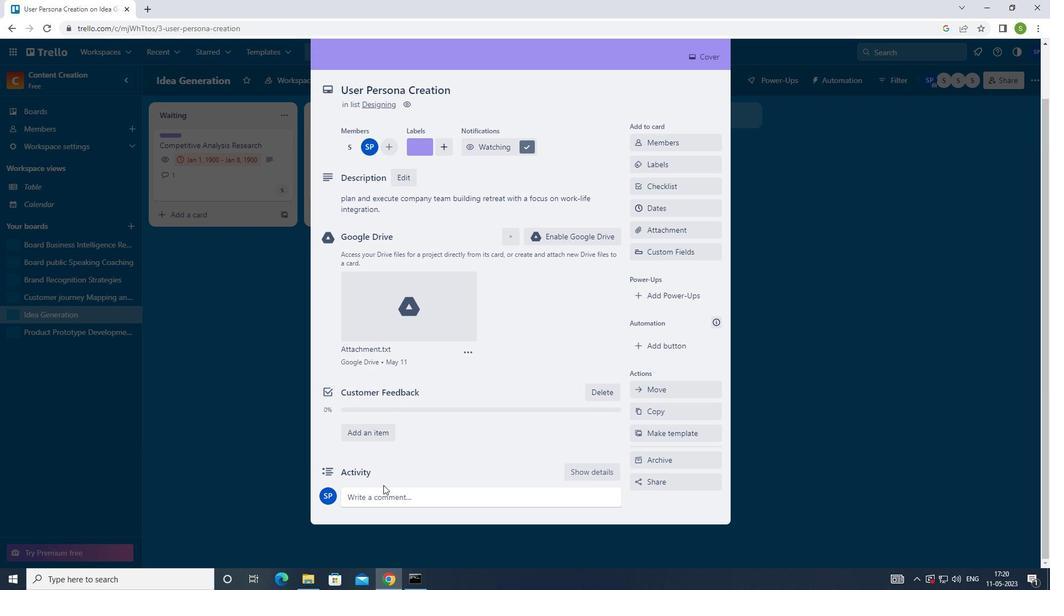 
Action: Mouse pressed left at (383, 497)
Screenshot: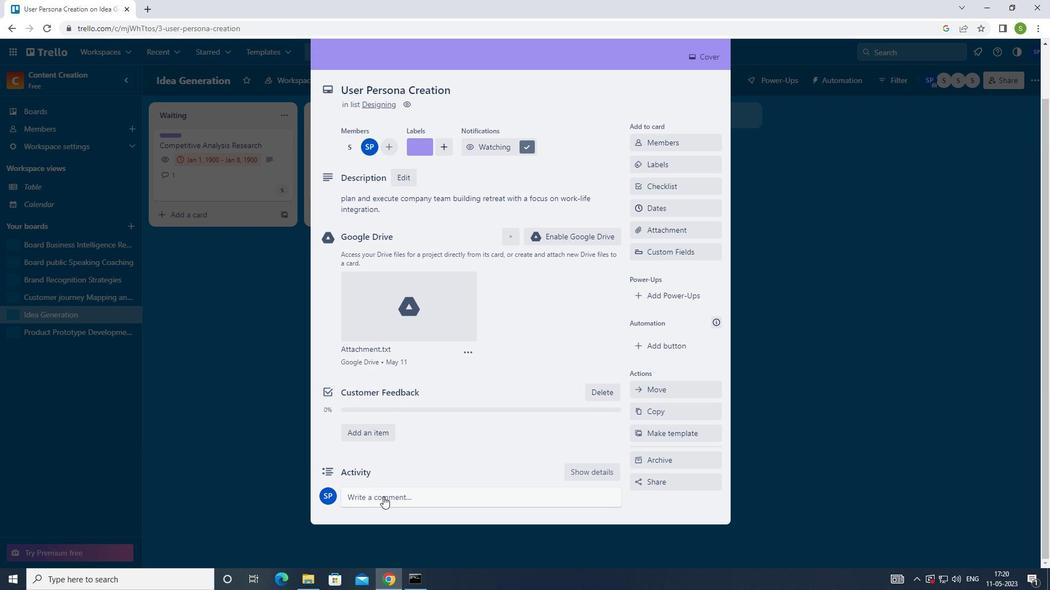 
Action: Mouse moved to (471, 380)
Screenshot: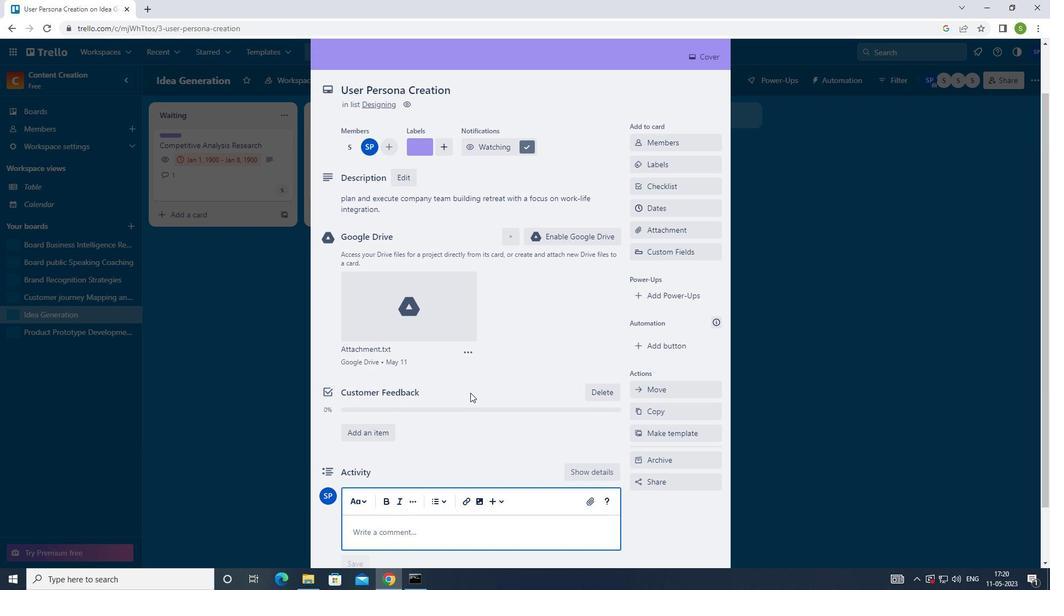 
Action: Key pressed <Key.shift>THIS<Key.space>ITEM<Key.space>PRESENT<Key.space>AN<Key.space>OPPORTUT<Key.backspace>NITY<Key.space>TO<Key.space>SHOWCASE<Key.space>OUR<Key.space>SKILLS<Key.space>AND<Key.space>EXPERTIES<Key.space>,<Key.space>SO<Key.space>LET<Key.space>US<Key.space>MAKE<Key.space>THE<Key.space>MOST<Key.space>OF<Key.space>IT.
Screenshot: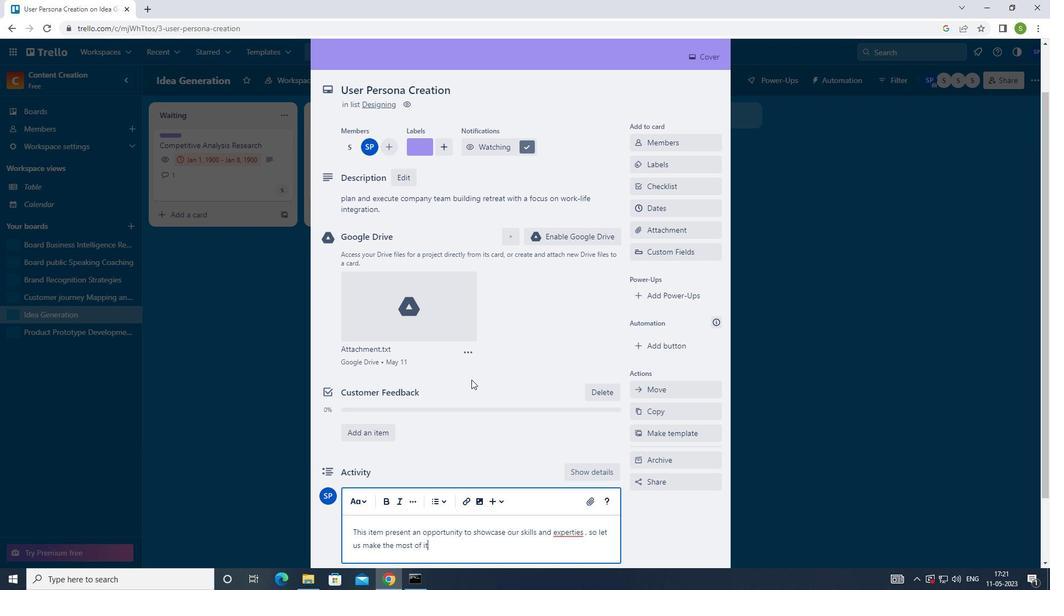 
Action: Mouse moved to (440, 418)
Screenshot: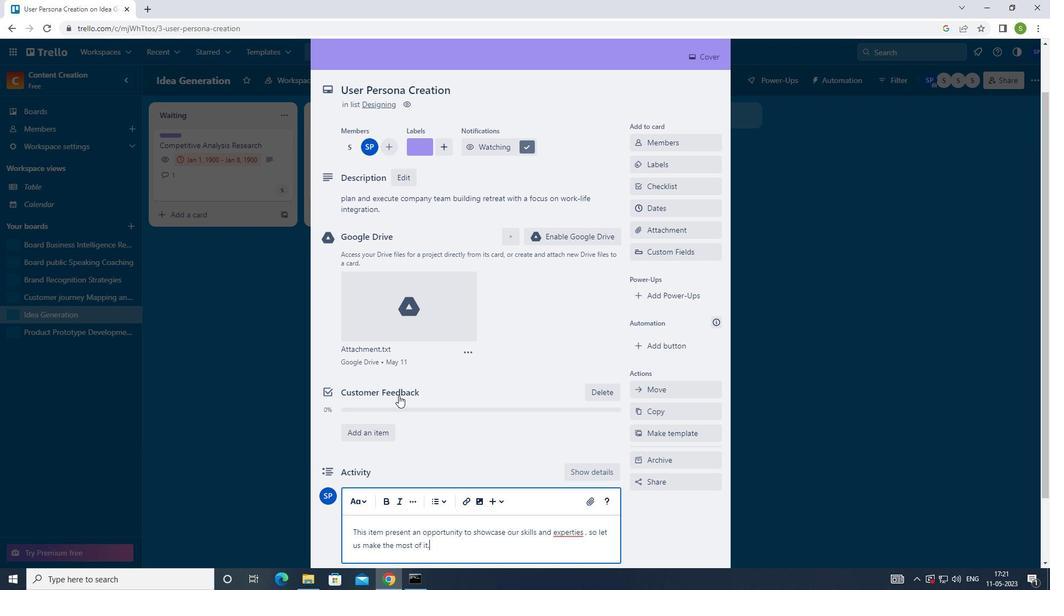 
Action: Mouse scrolled (440, 417) with delta (0, 0)
Screenshot: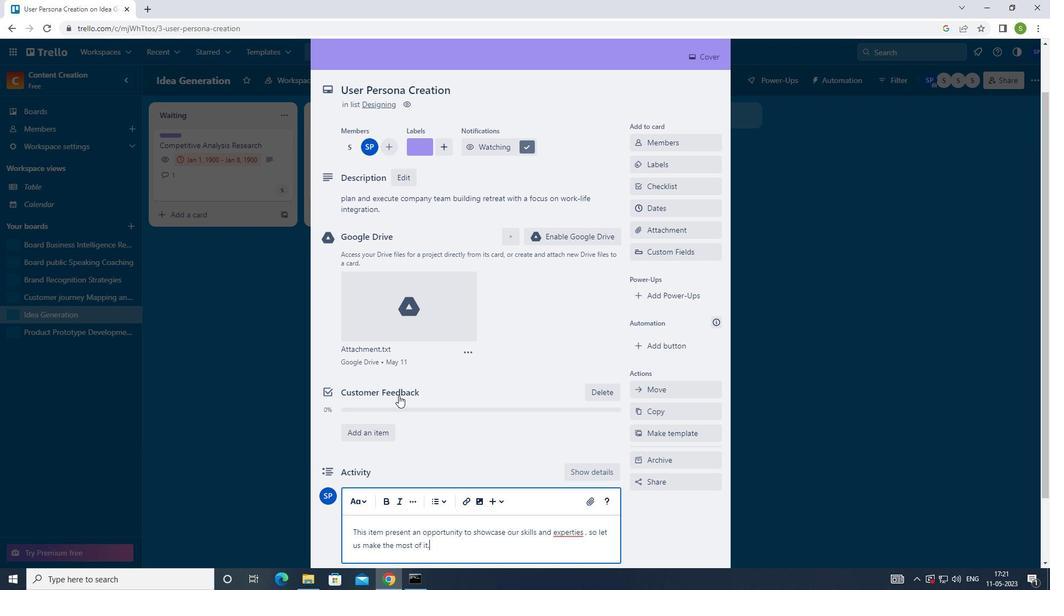 
Action: Mouse moved to (449, 422)
Screenshot: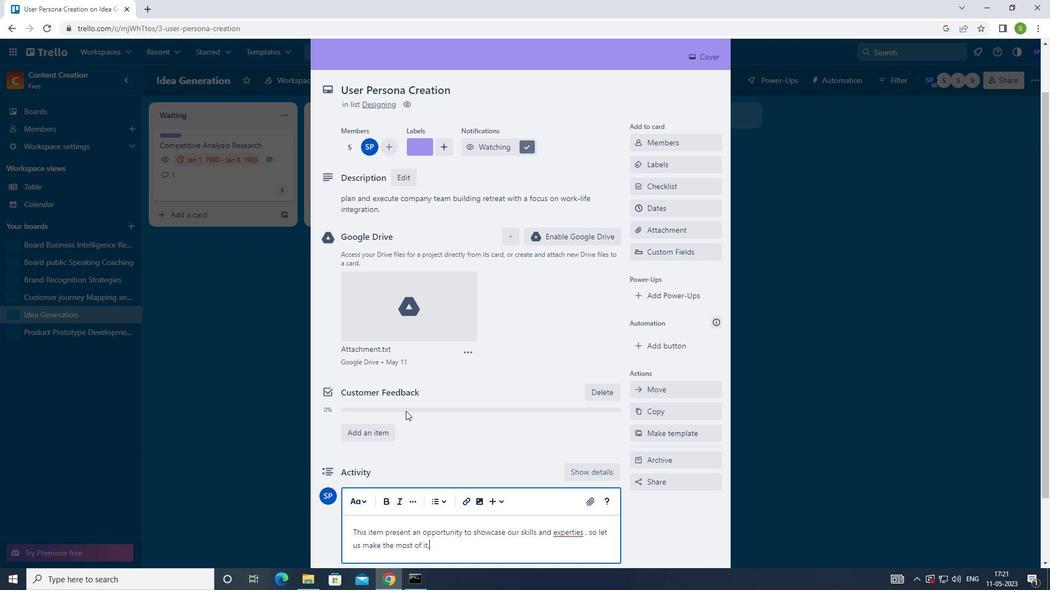 
Action: Mouse scrolled (449, 421) with delta (0, 0)
Screenshot: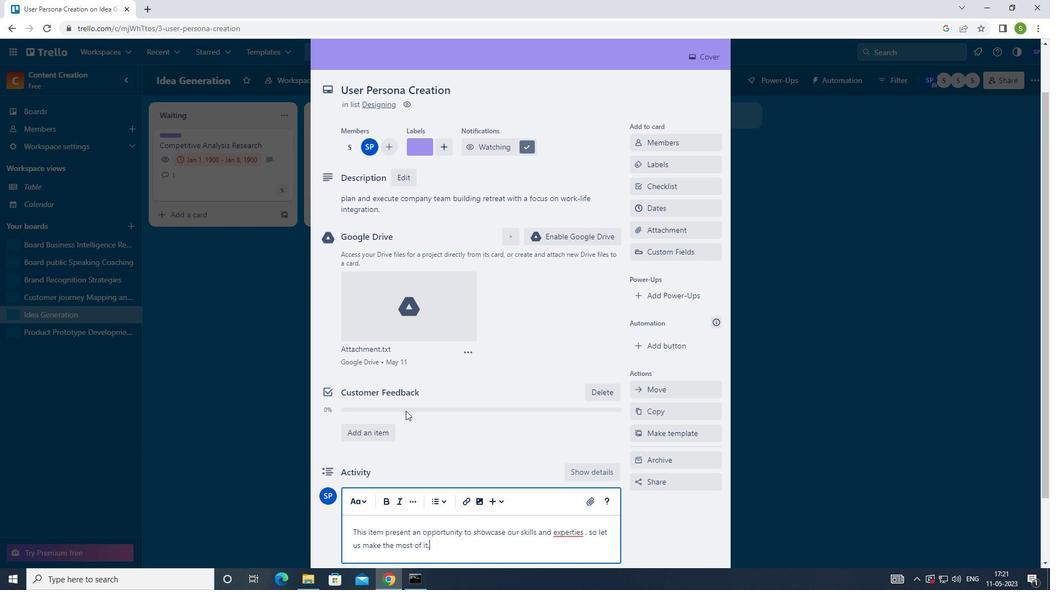 
Action: Mouse scrolled (449, 421) with delta (0, 0)
Screenshot: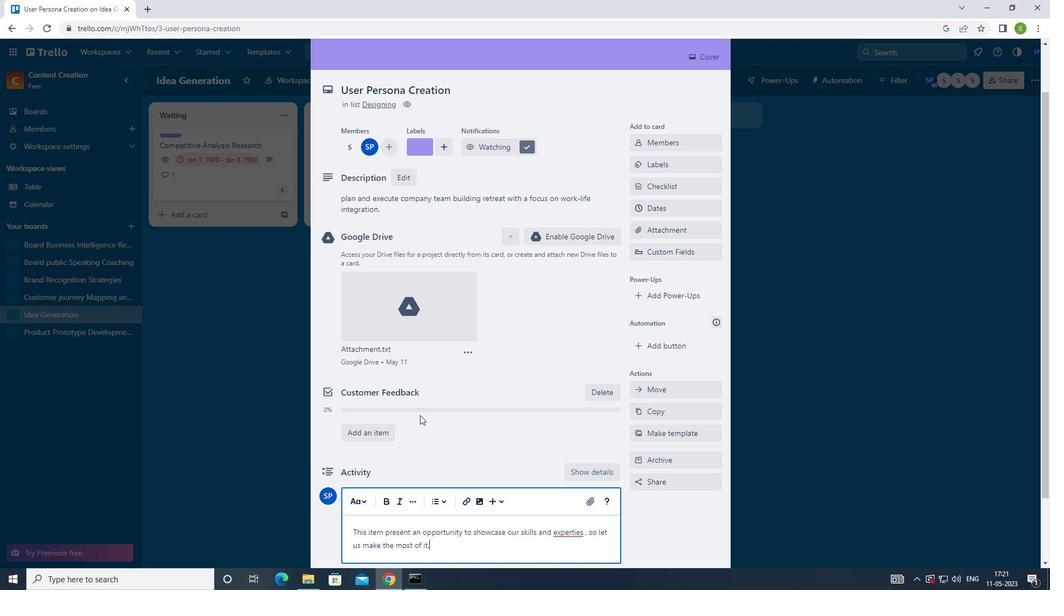 
Action: Mouse scrolled (449, 421) with delta (0, 0)
Screenshot: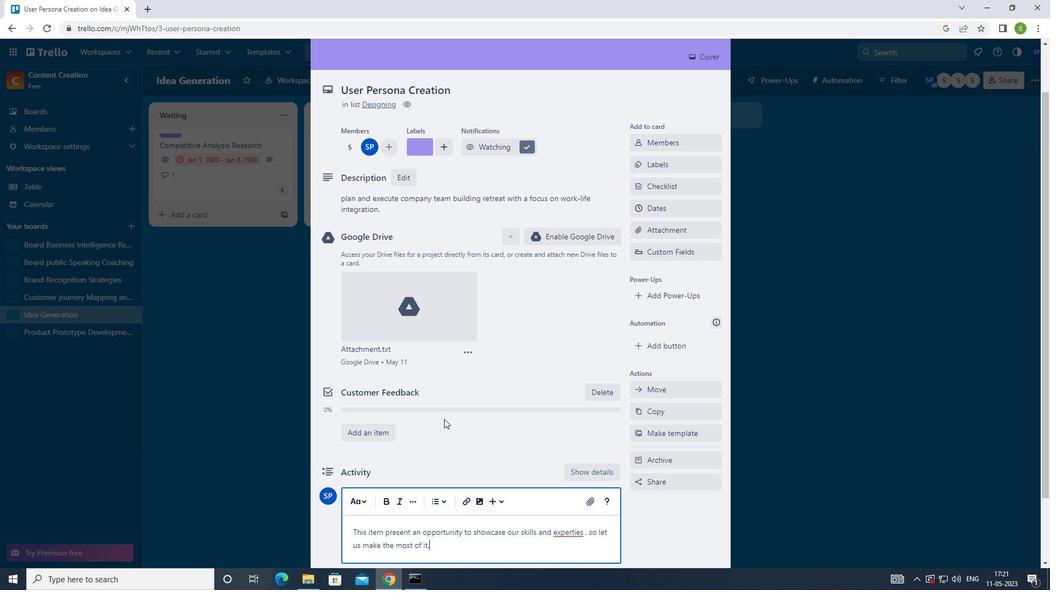 
Action: Mouse scrolled (449, 421) with delta (0, 0)
Screenshot: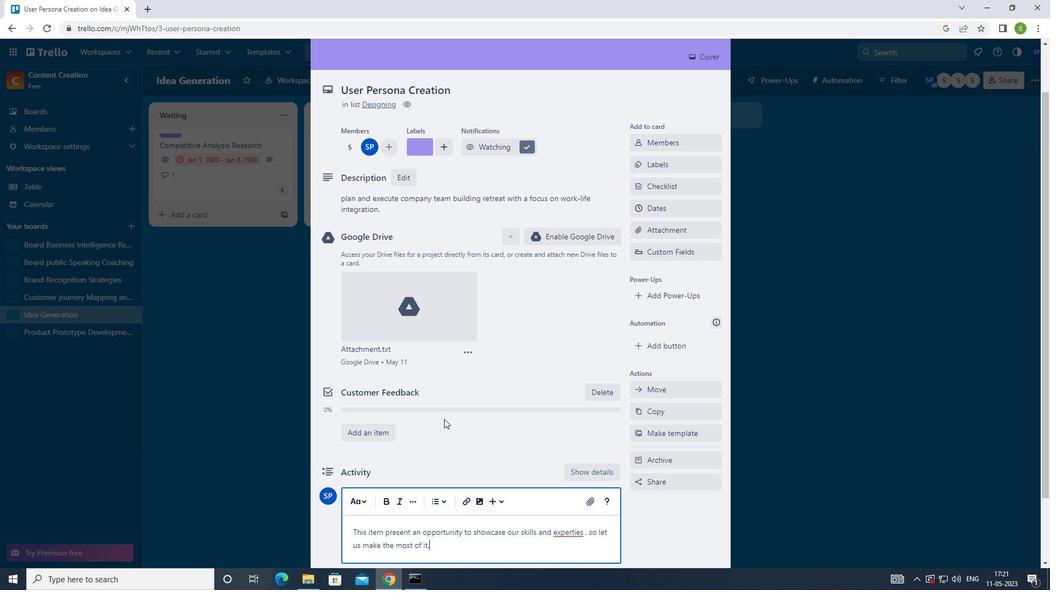 
Action: Mouse moved to (354, 498)
Screenshot: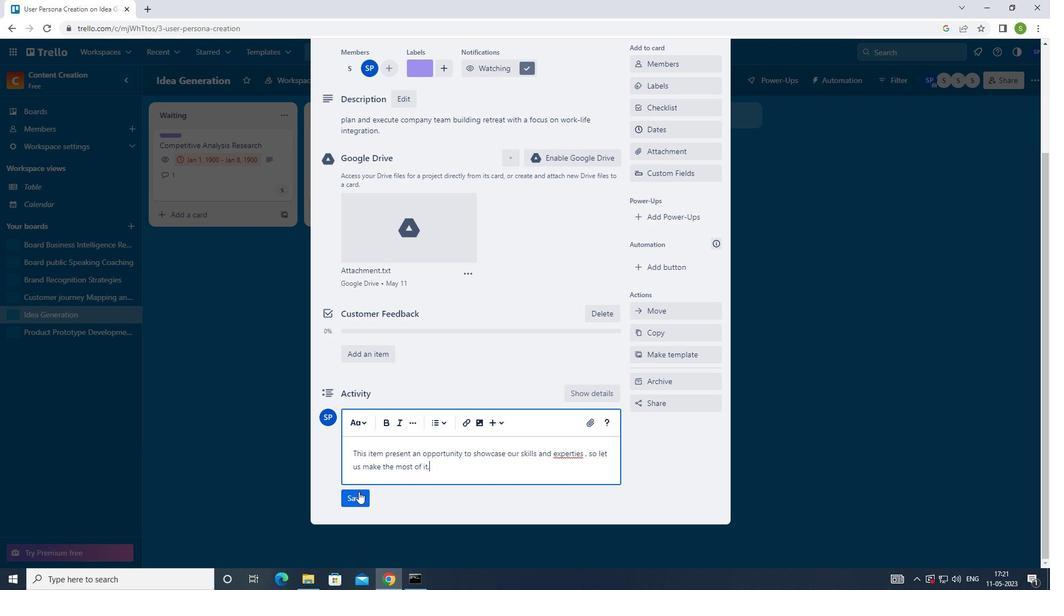 
Action: Mouse pressed left at (354, 498)
Screenshot: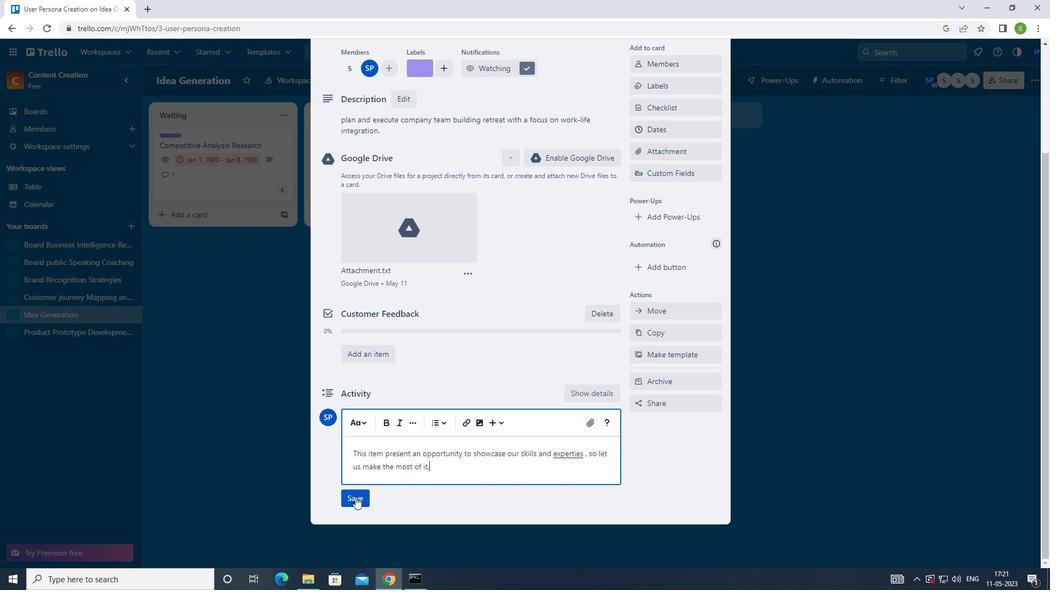 
Action: Mouse moved to (676, 137)
Screenshot: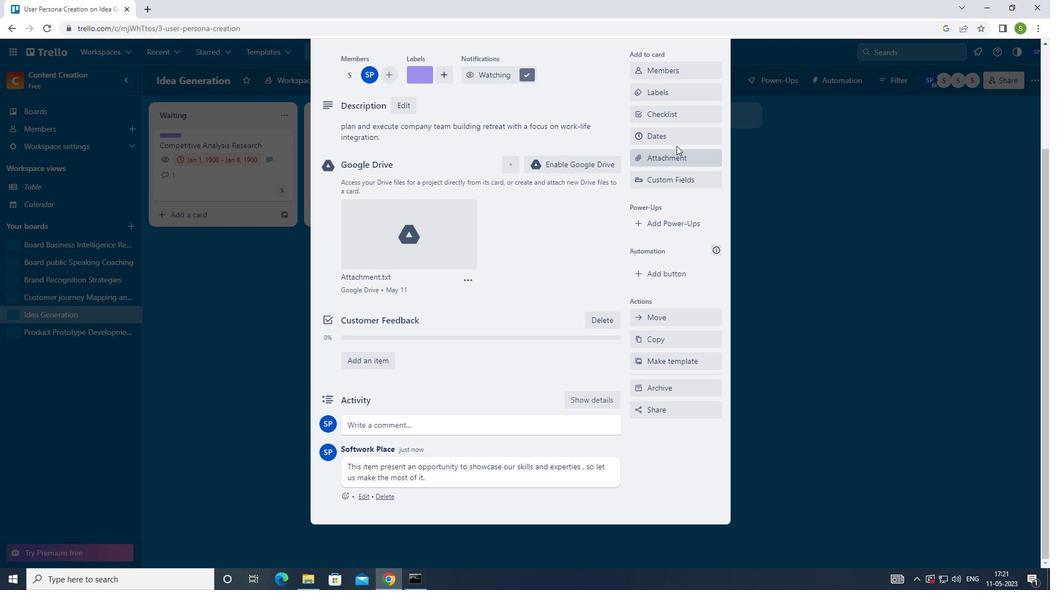 
Action: Mouse pressed left at (676, 137)
Screenshot: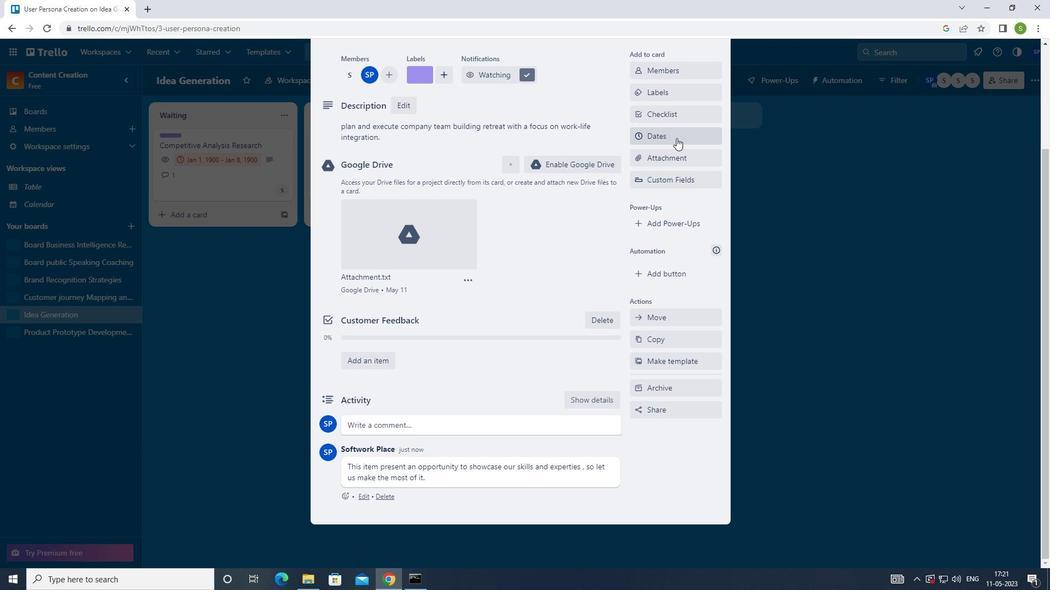 
Action: Mouse moved to (639, 362)
Screenshot: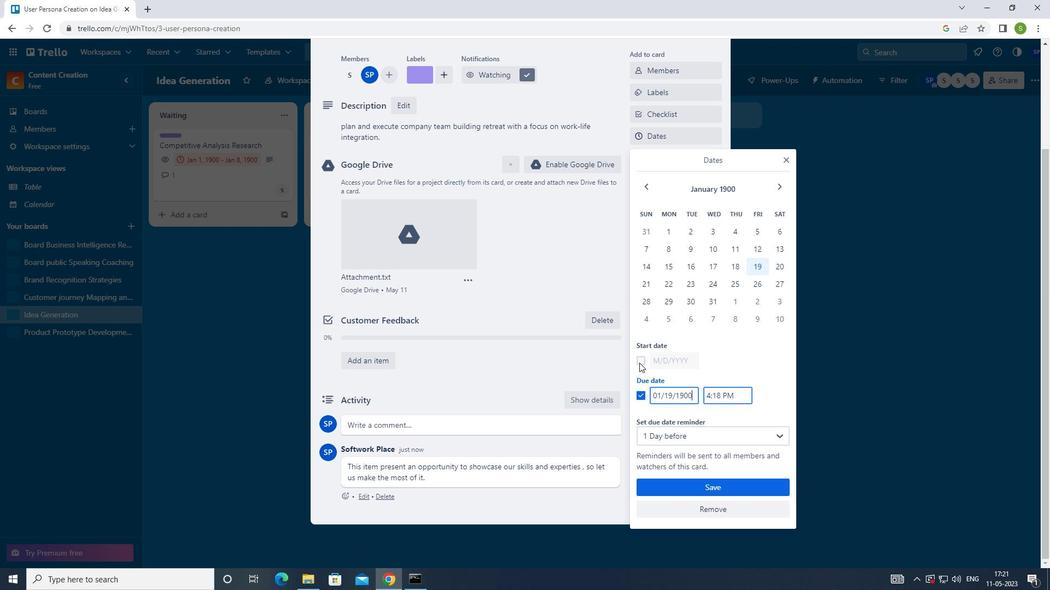 
Action: Mouse pressed left at (639, 362)
Screenshot: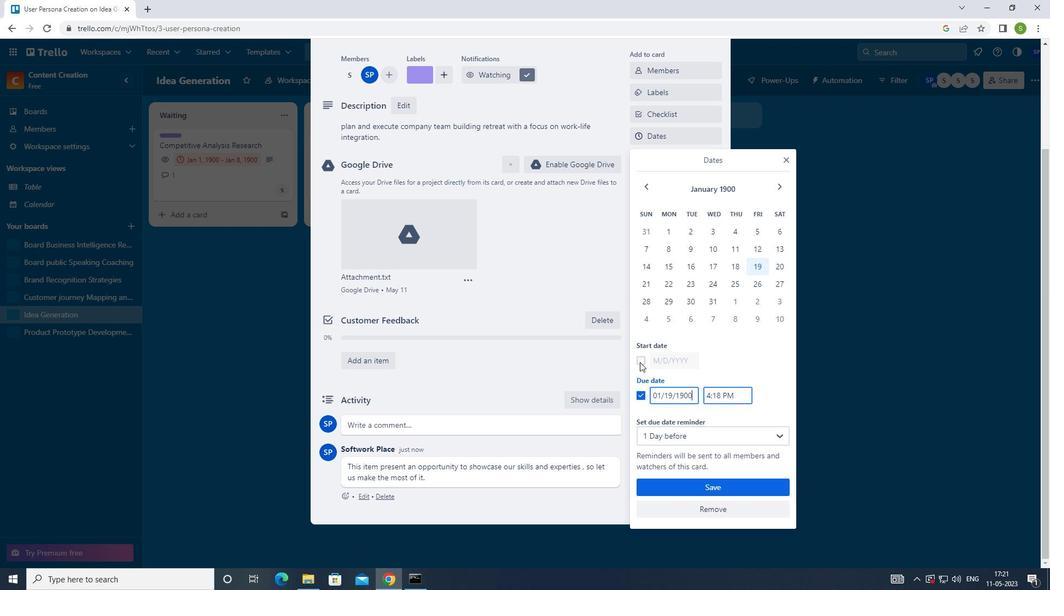 
Action: Mouse moved to (672, 360)
Screenshot: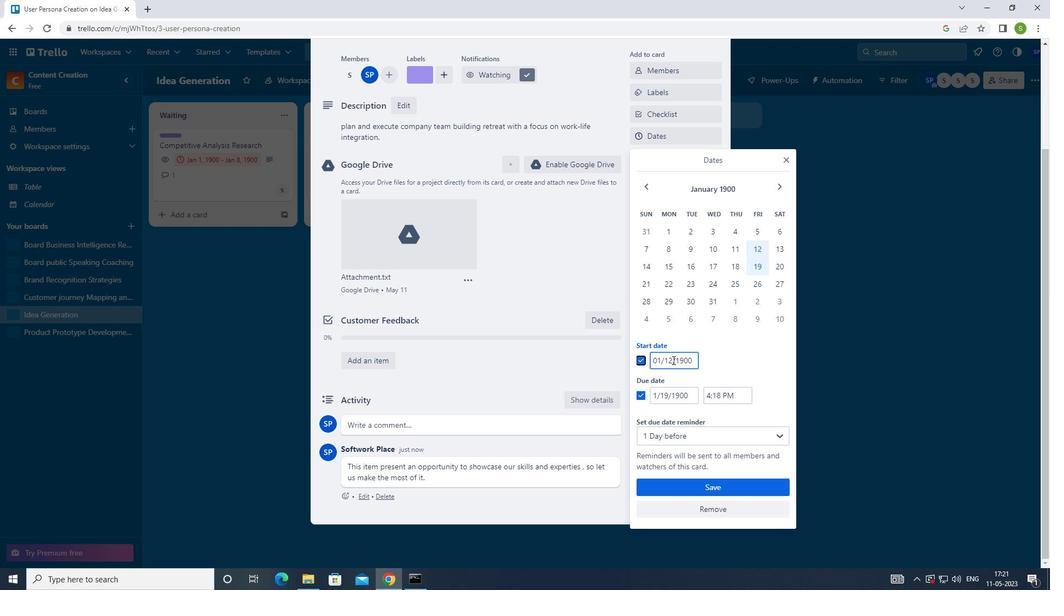 
Action: Mouse pressed left at (672, 360)
Screenshot: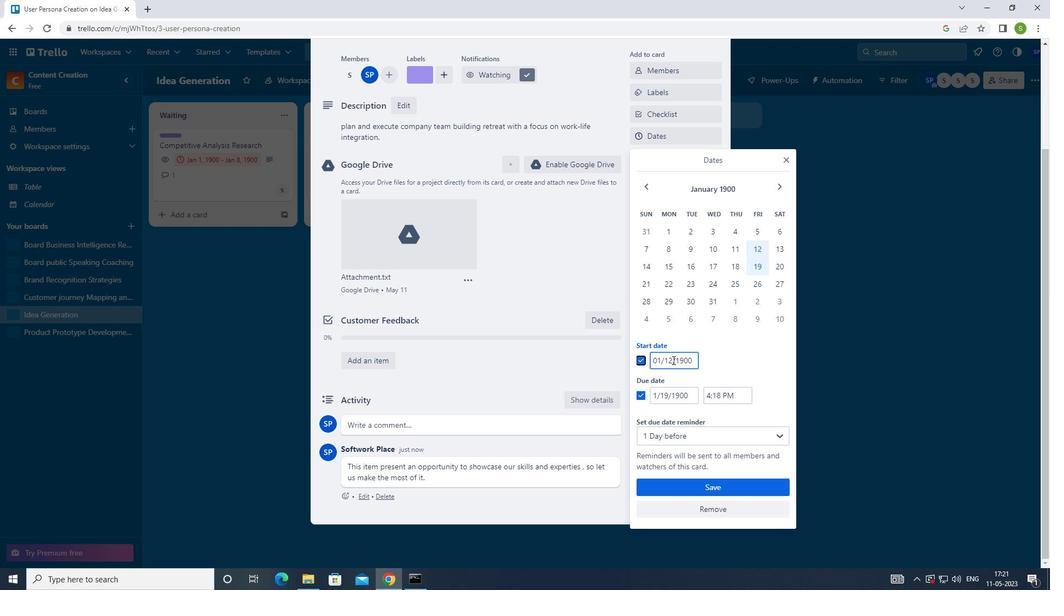 
Action: Mouse moved to (666, 362)
Screenshot: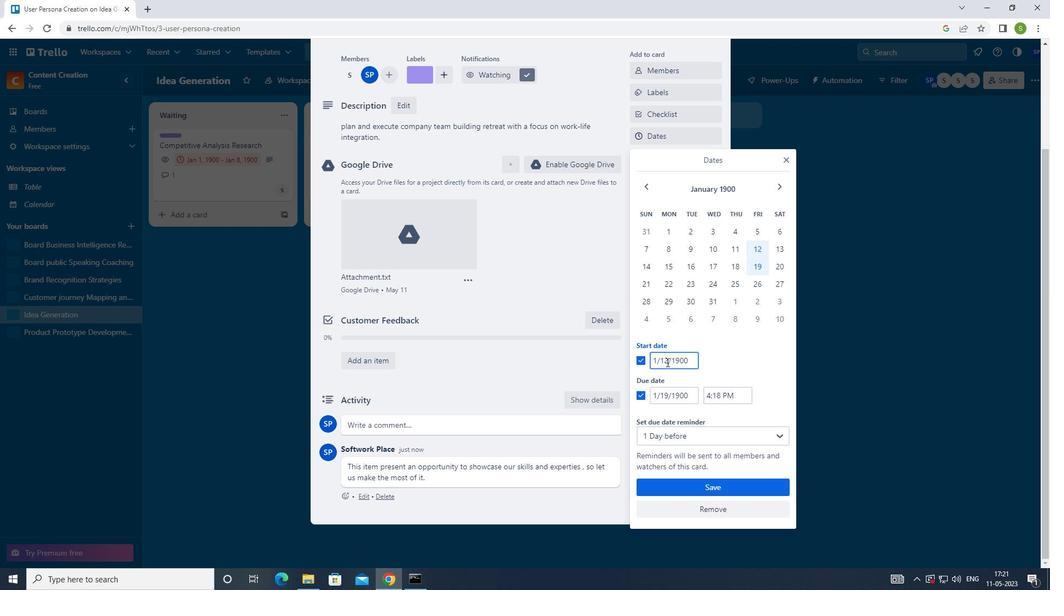 
Action: Mouse pressed left at (666, 362)
Screenshot: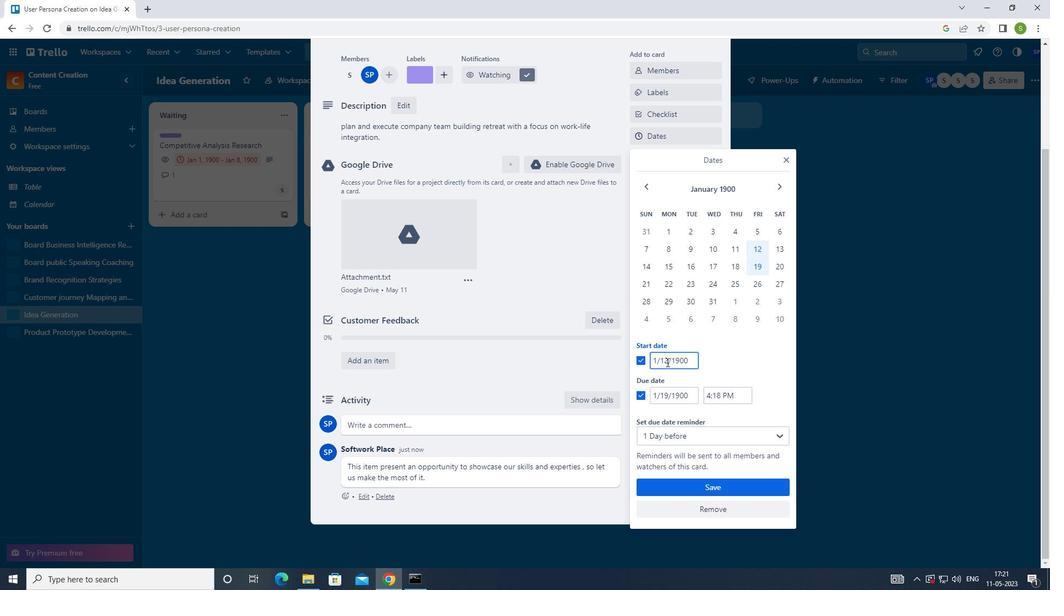 
Action: Mouse moved to (660, 357)
Screenshot: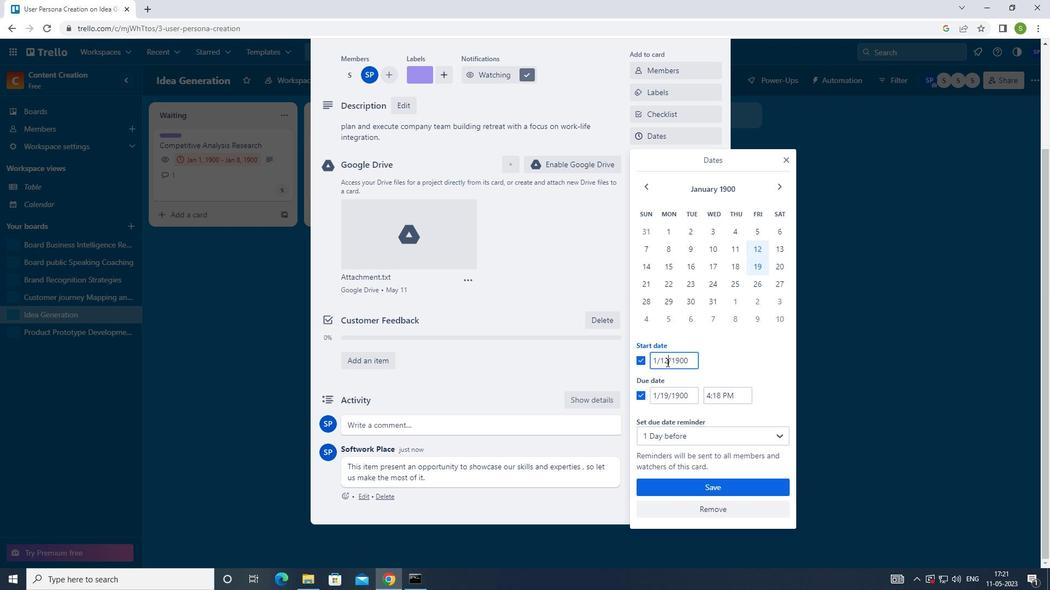 
Action: Key pressed <Key.backspace>3
Screenshot: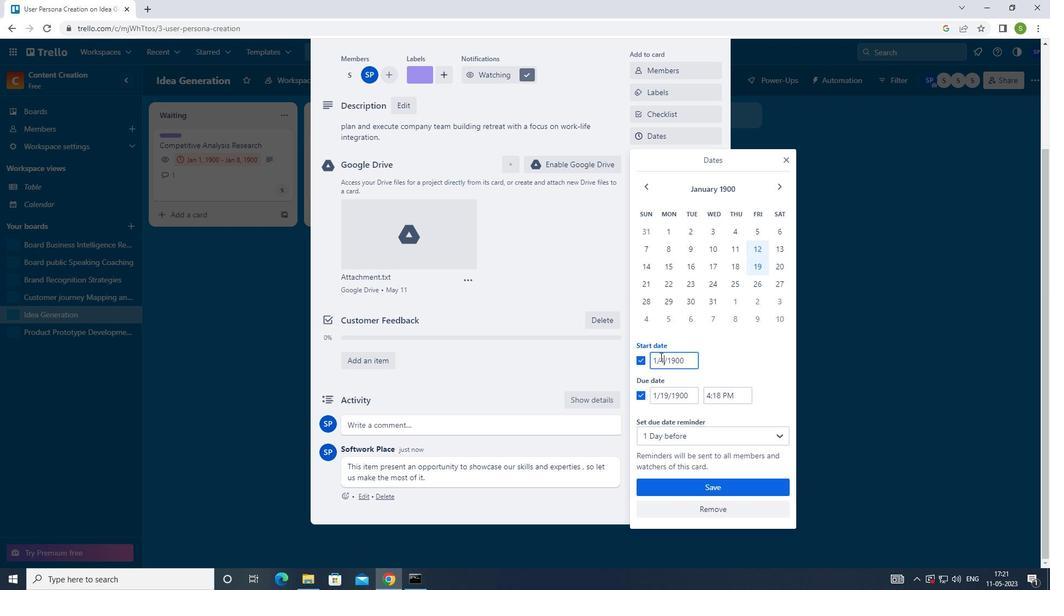 
Action: Mouse moved to (669, 395)
Screenshot: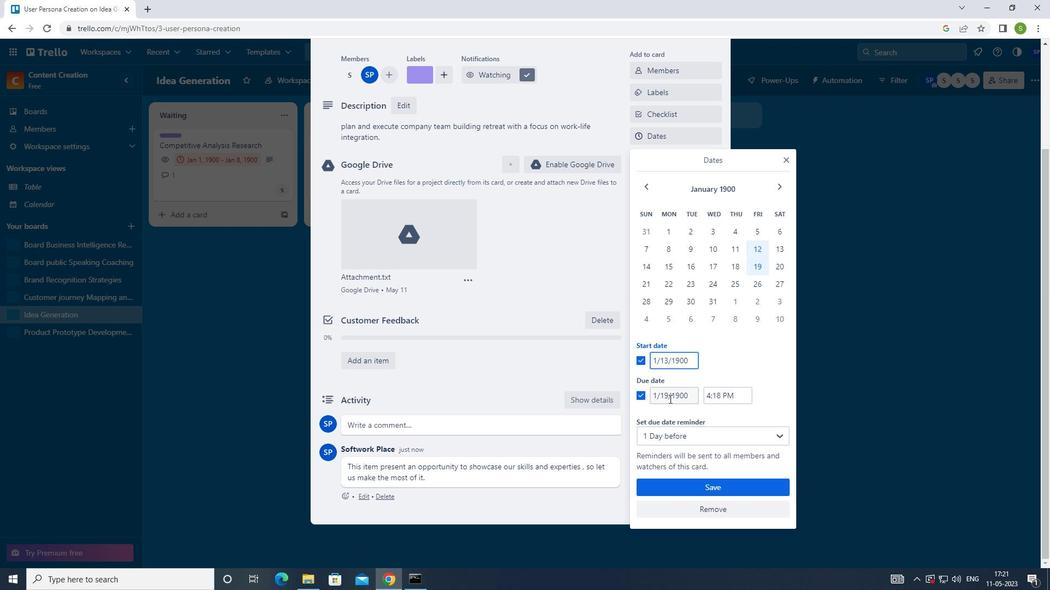 
Action: Mouse pressed left at (669, 395)
Screenshot: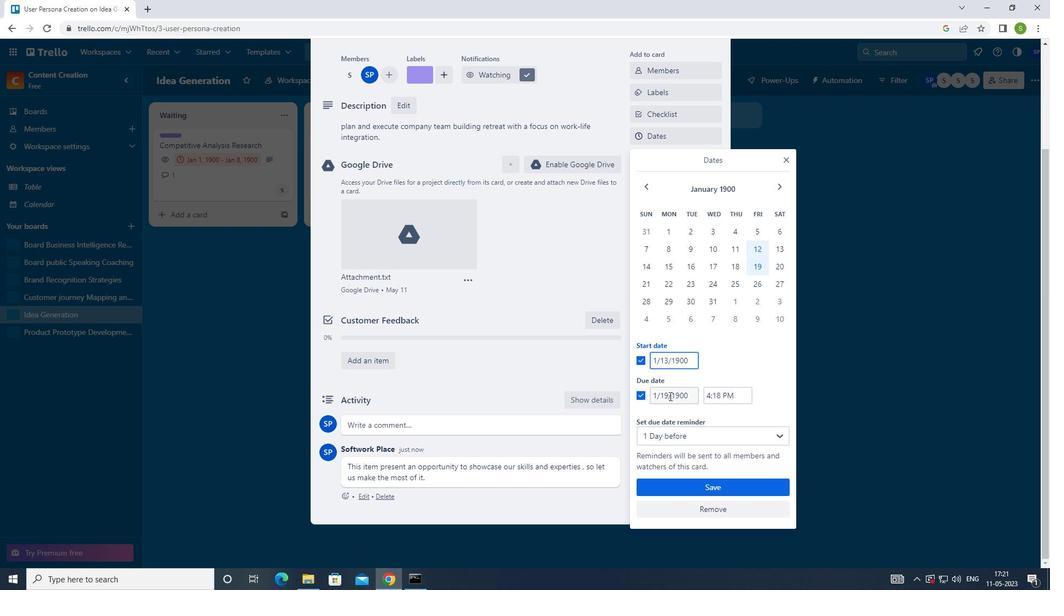 
Action: Mouse moved to (671, 394)
Screenshot: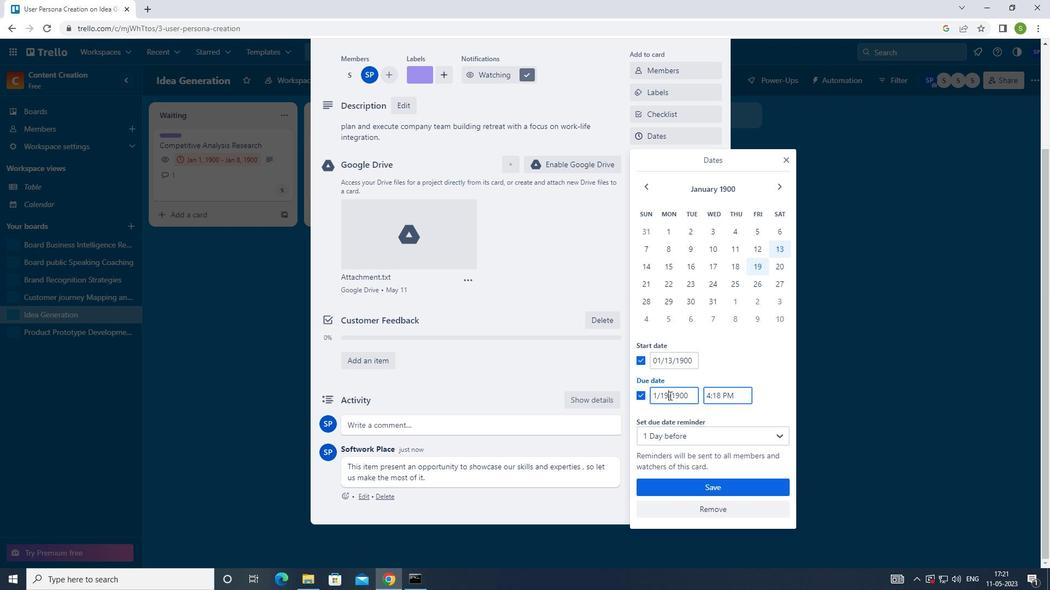 
Action: Key pressed <Key.backspace><Key.backspace>20
Screenshot: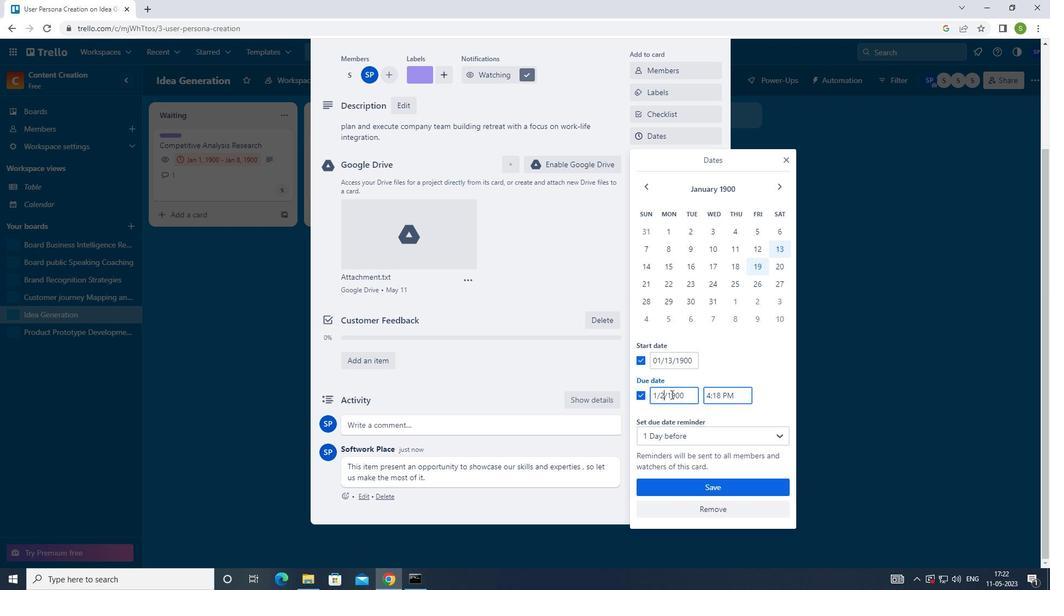 
Action: Mouse moved to (686, 489)
Screenshot: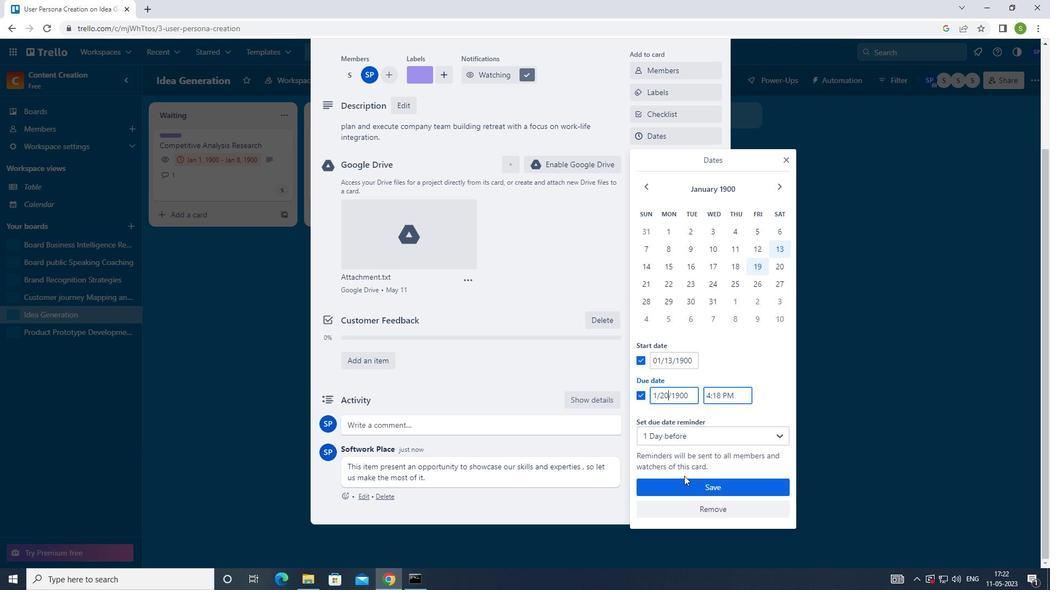 
Action: Mouse pressed left at (686, 489)
Screenshot: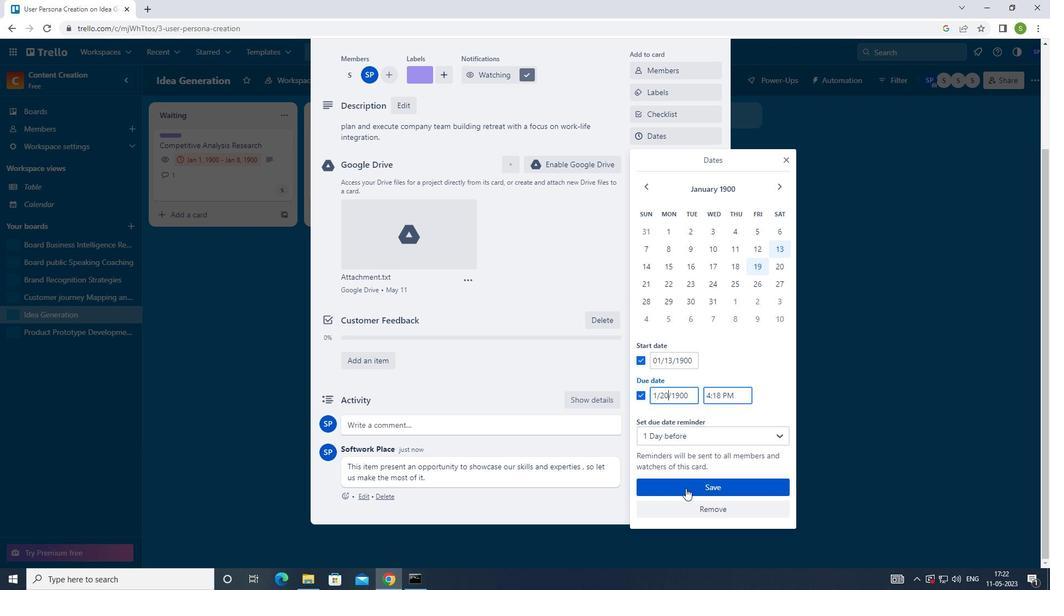 
Action: Key pressed <Key.f8>
Screenshot: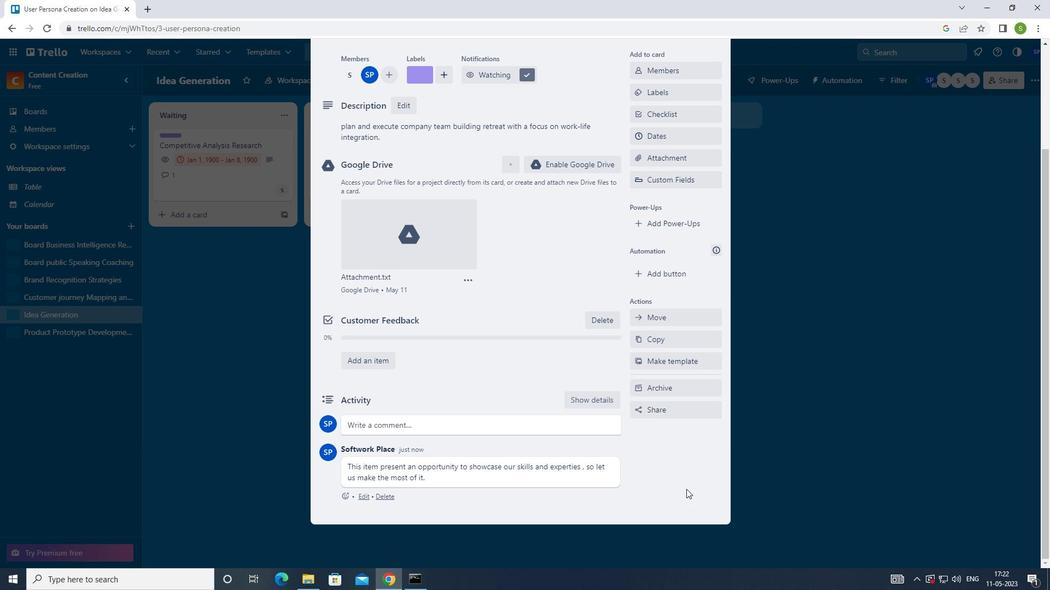 
